 Task: nan
Action: Mouse moved to (432, 89)
Screenshot: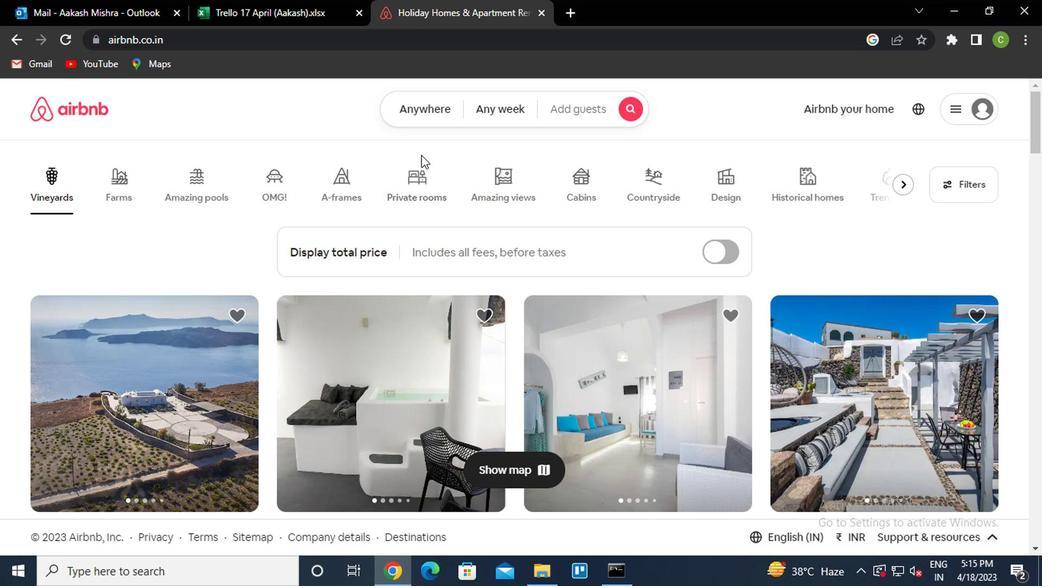 
Action: Mouse pressed left at (432, 89)
Screenshot: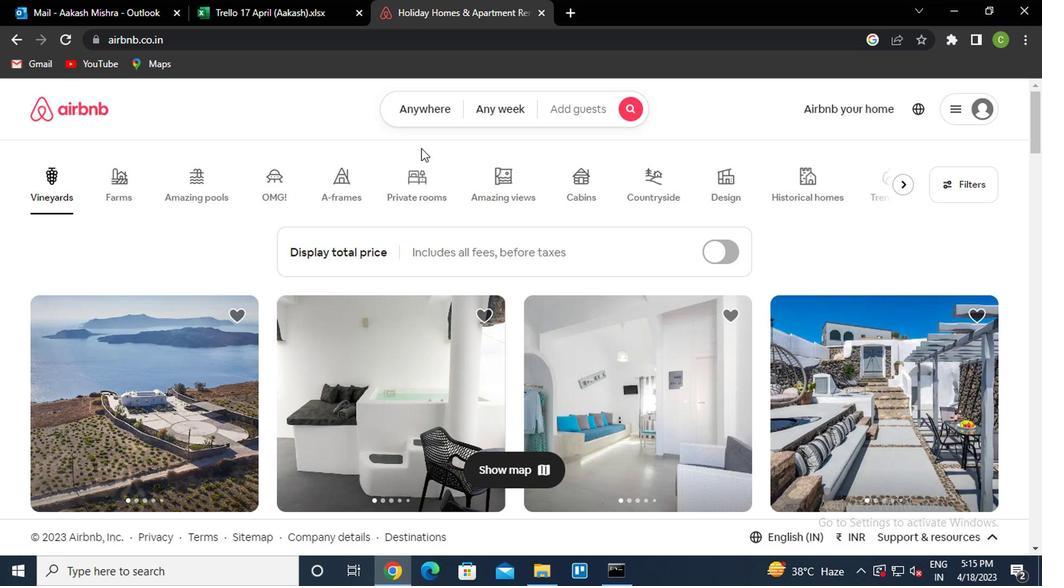 
Action: Mouse moved to (285, 171)
Screenshot: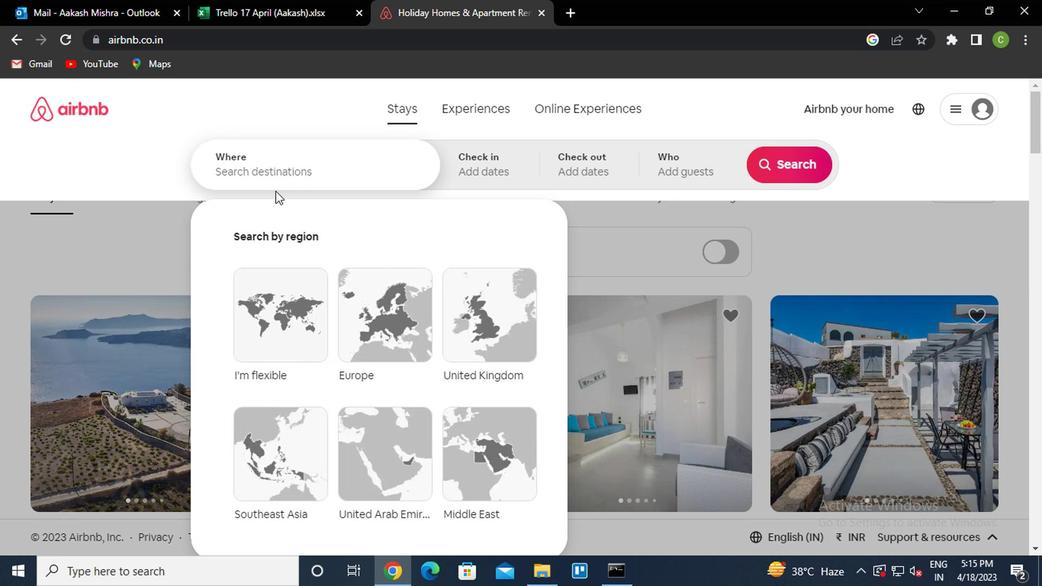 
Action: Mouse pressed left at (285, 171)
Screenshot: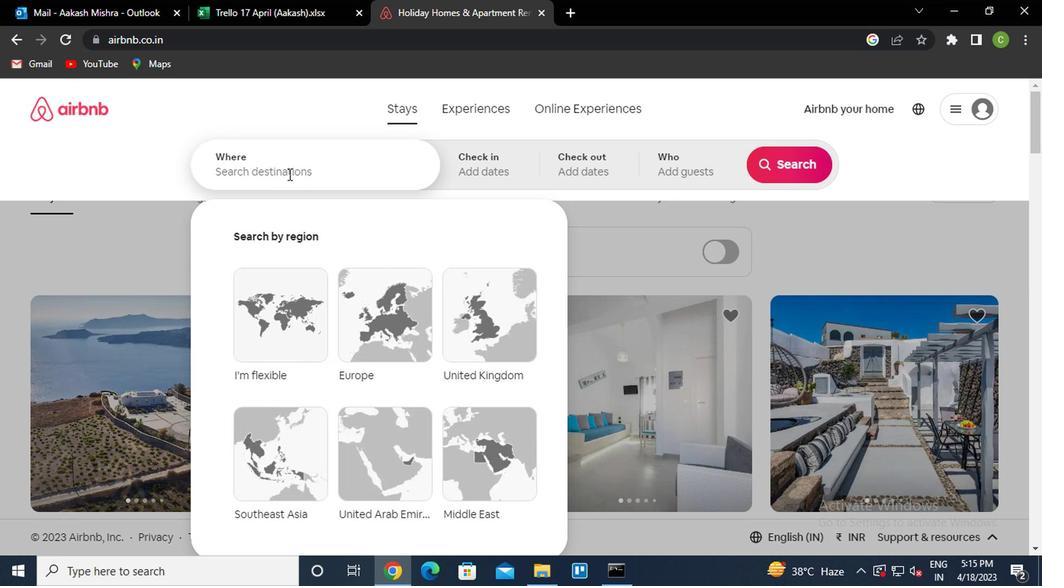 
Action: Key pressed <Key.caps_lock><Key.caps_lock>a<Key.caps_lock>raripina<Key.space>brazil<Key.down><Key.enter>
Screenshot: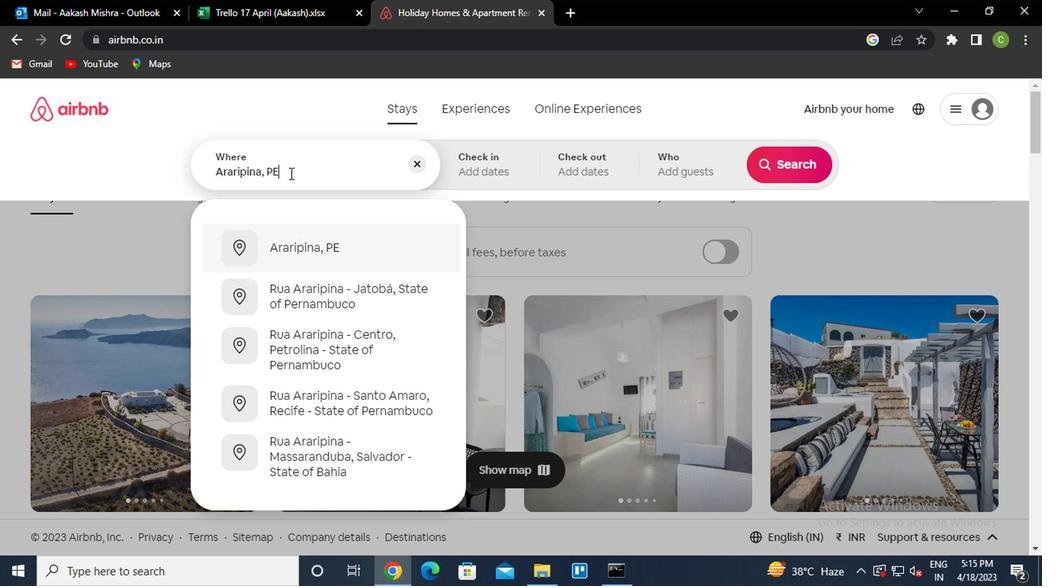 
Action: Mouse moved to (775, 294)
Screenshot: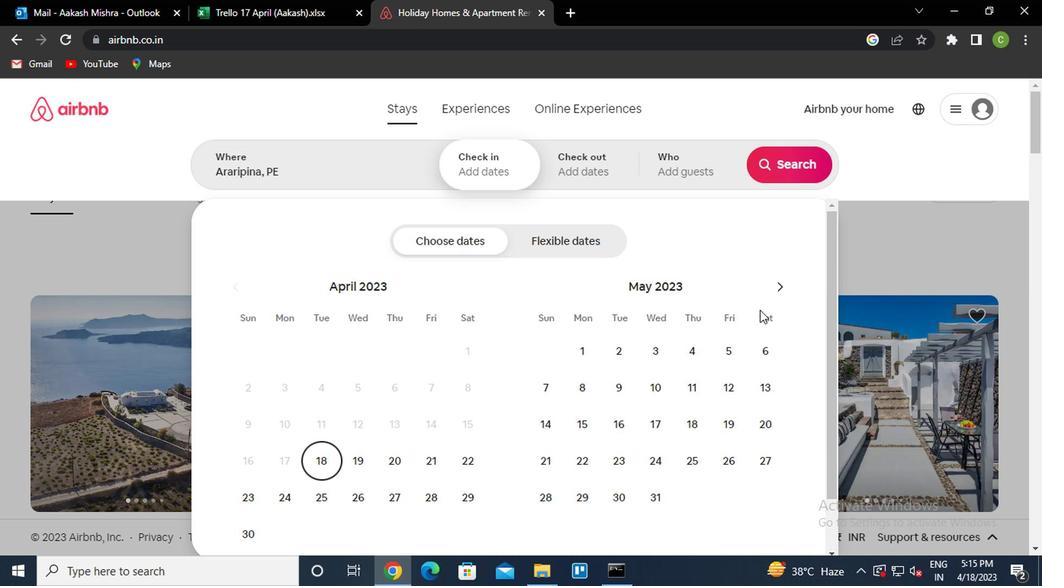 
Action: Mouse pressed left at (775, 294)
Screenshot: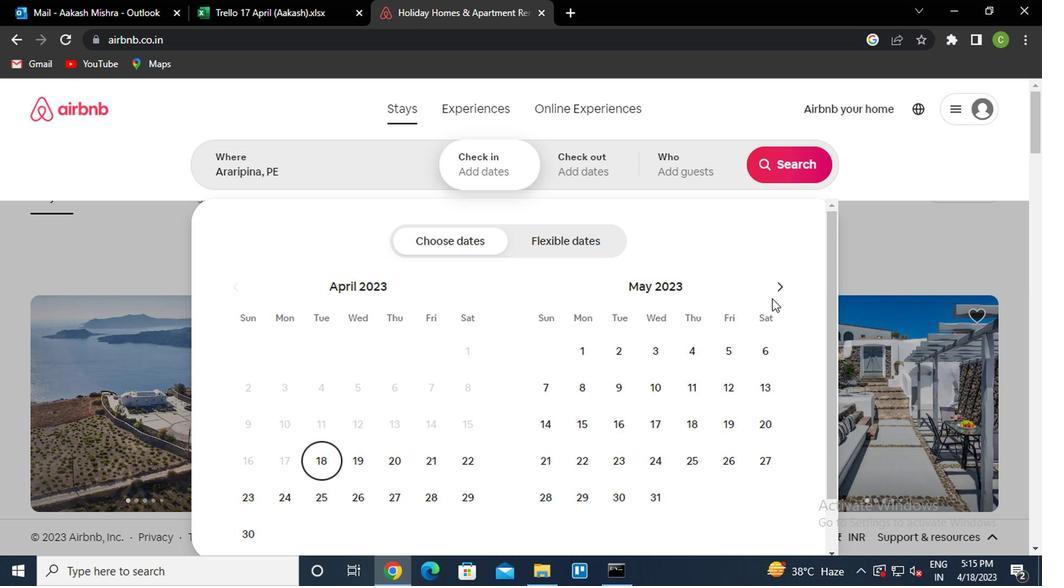
Action: Mouse pressed left at (775, 294)
Screenshot: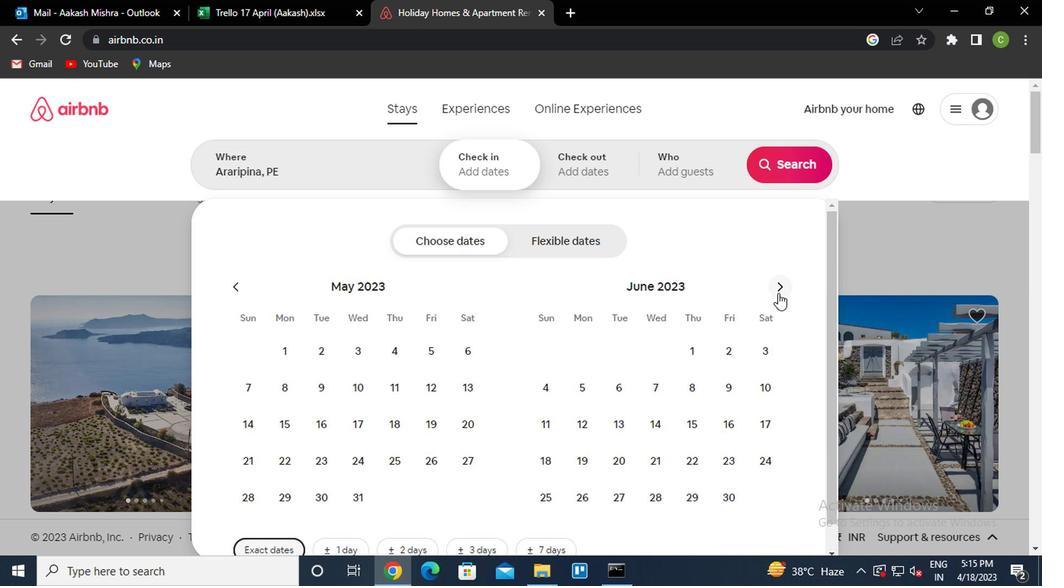 
Action: Mouse moved to (759, 354)
Screenshot: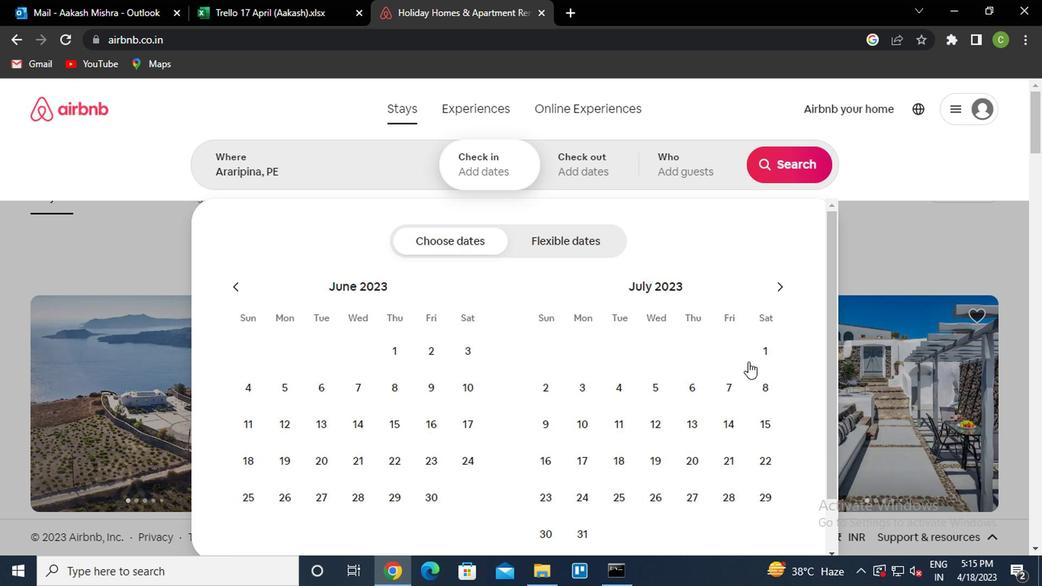 
Action: Mouse pressed left at (759, 354)
Screenshot: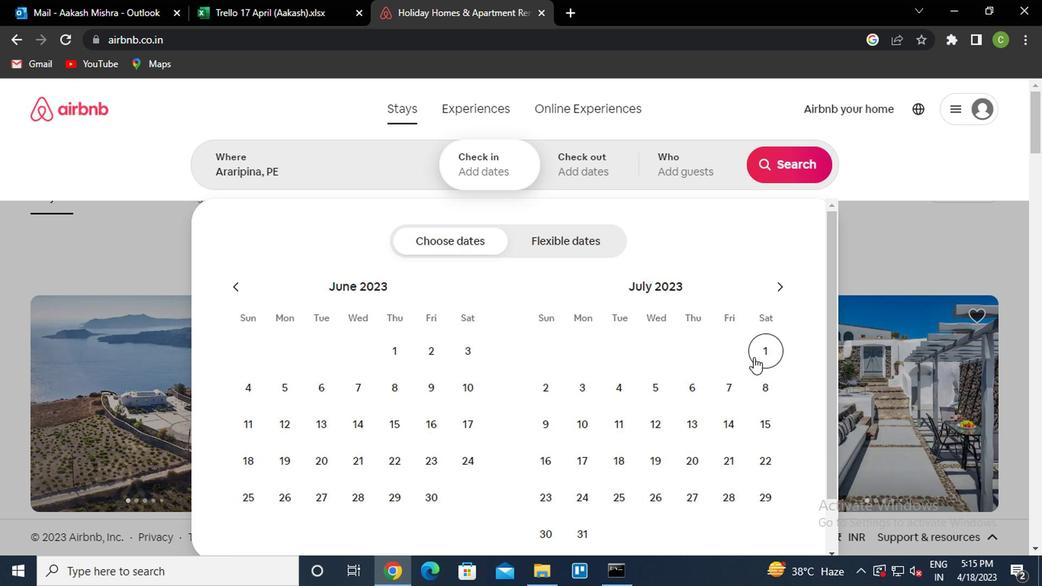 
Action: Mouse moved to (541, 437)
Screenshot: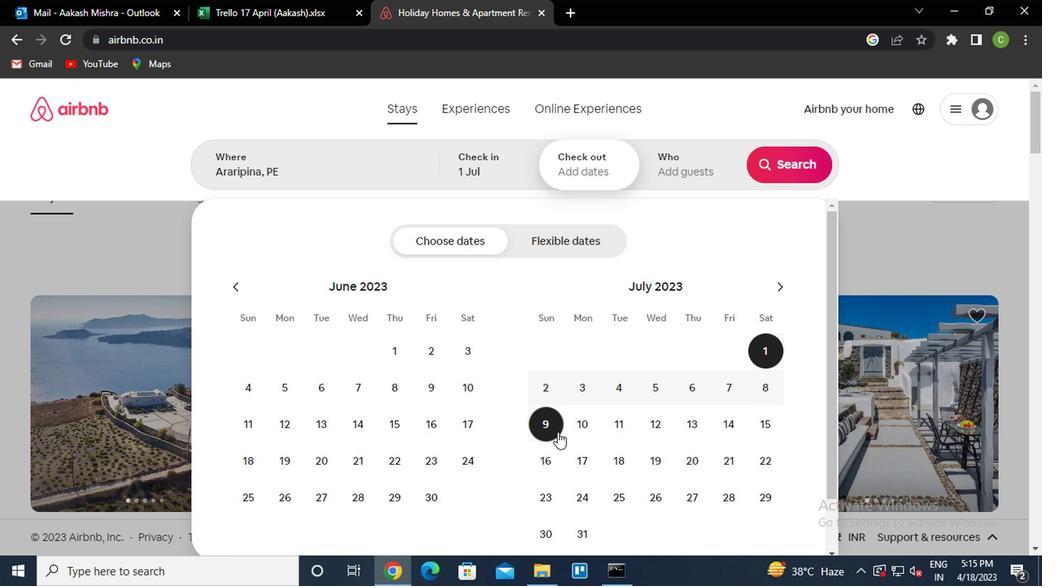 
Action: Mouse pressed left at (541, 437)
Screenshot: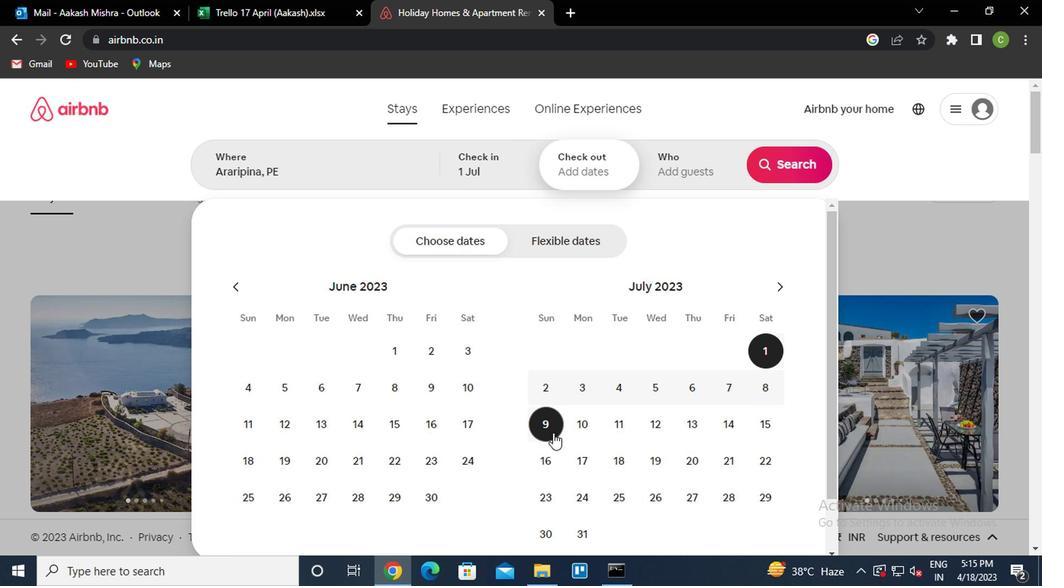 
Action: Mouse moved to (691, 173)
Screenshot: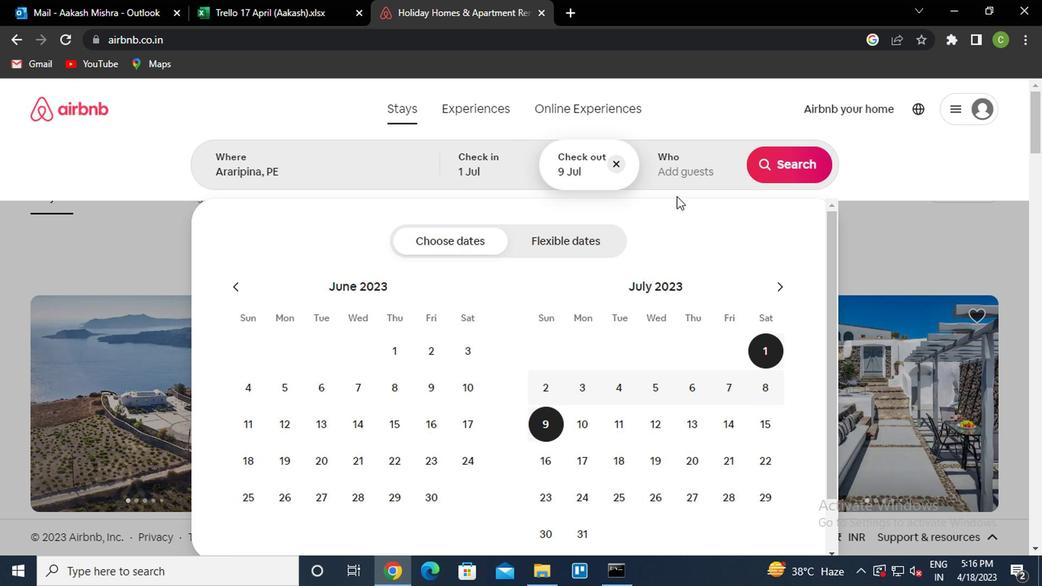 
Action: Mouse pressed left at (691, 173)
Screenshot: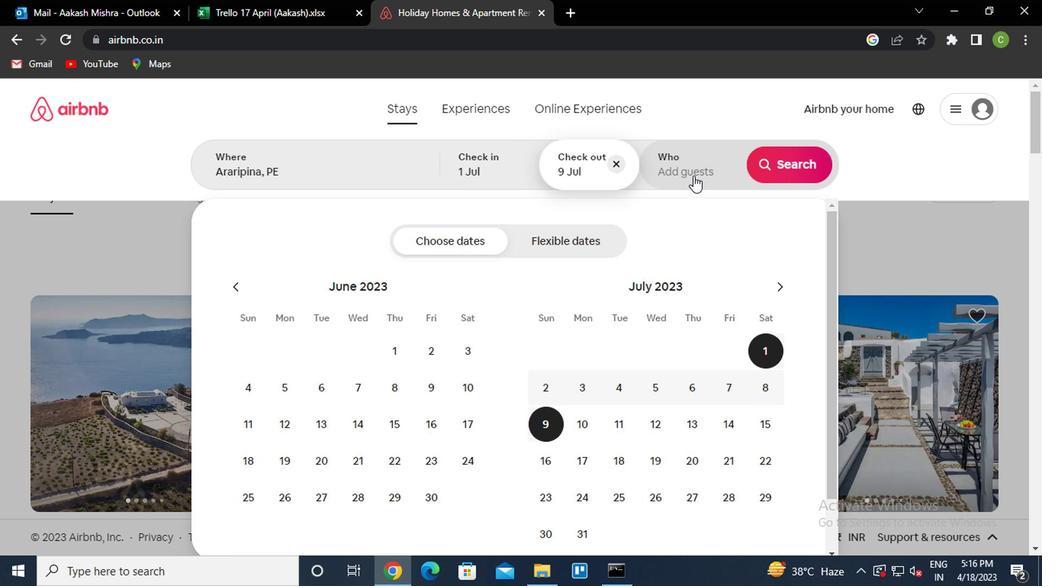 
Action: Mouse moved to (790, 247)
Screenshot: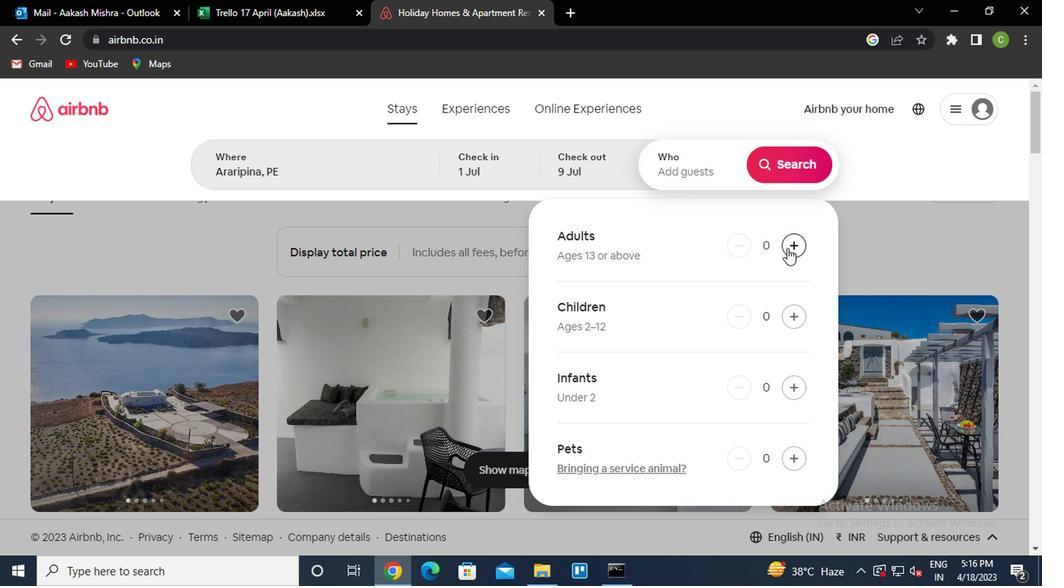 
Action: Mouse pressed left at (790, 247)
Screenshot: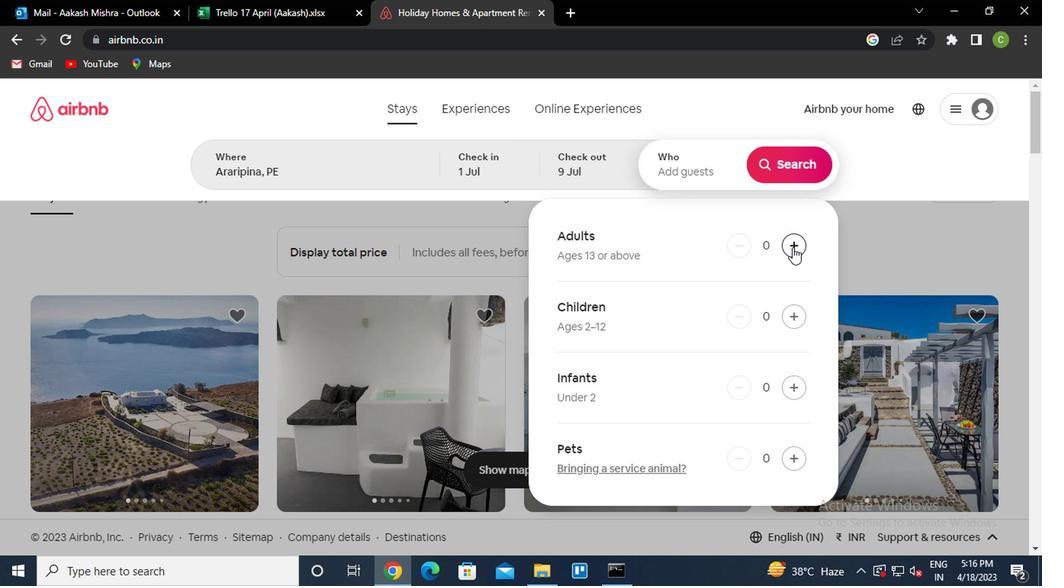 
Action: Mouse pressed left at (790, 247)
Screenshot: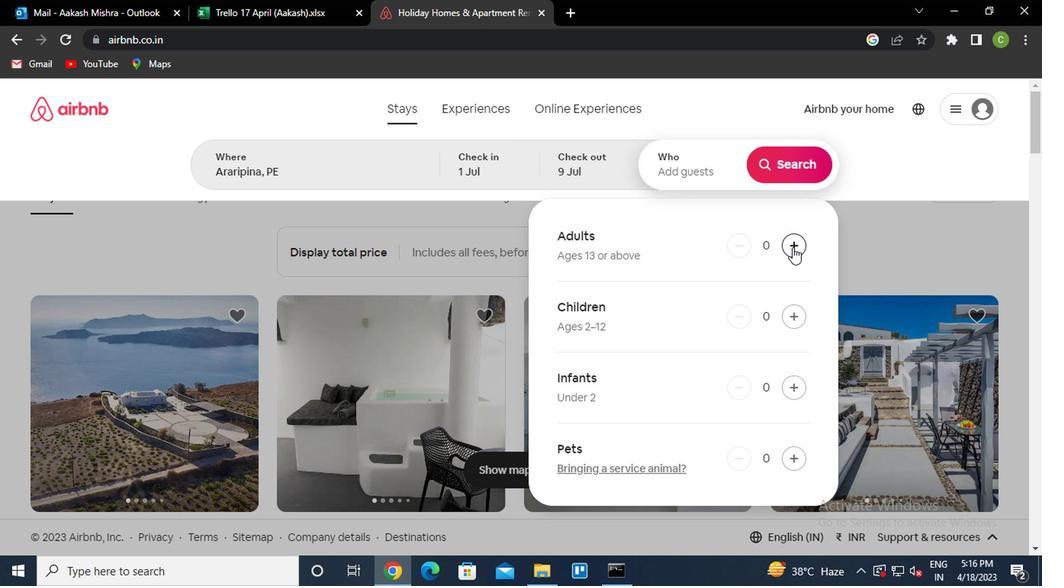 
Action: Mouse moved to (970, 275)
Screenshot: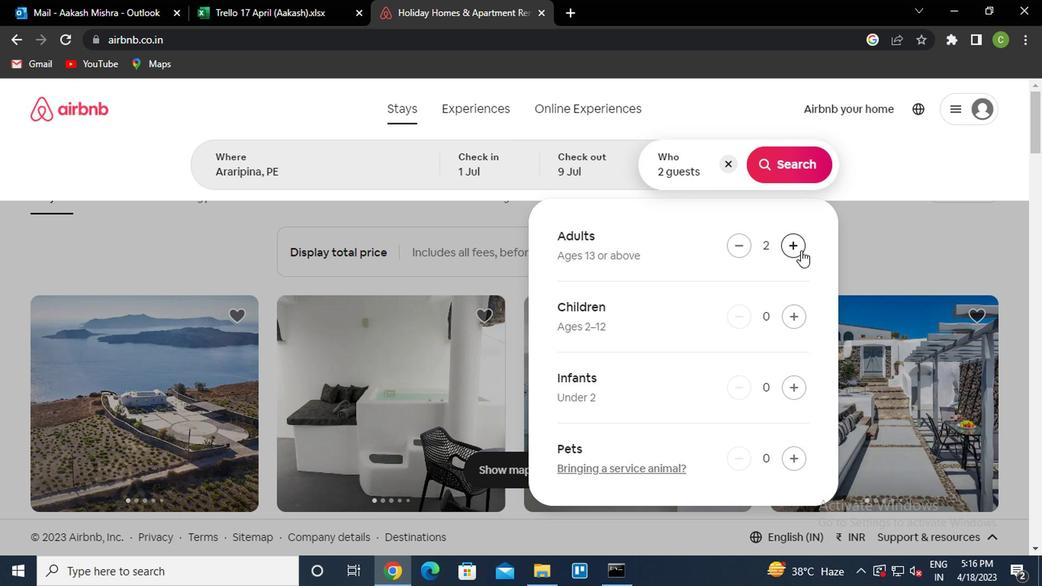 
Action: Mouse pressed left at (970, 275)
Screenshot: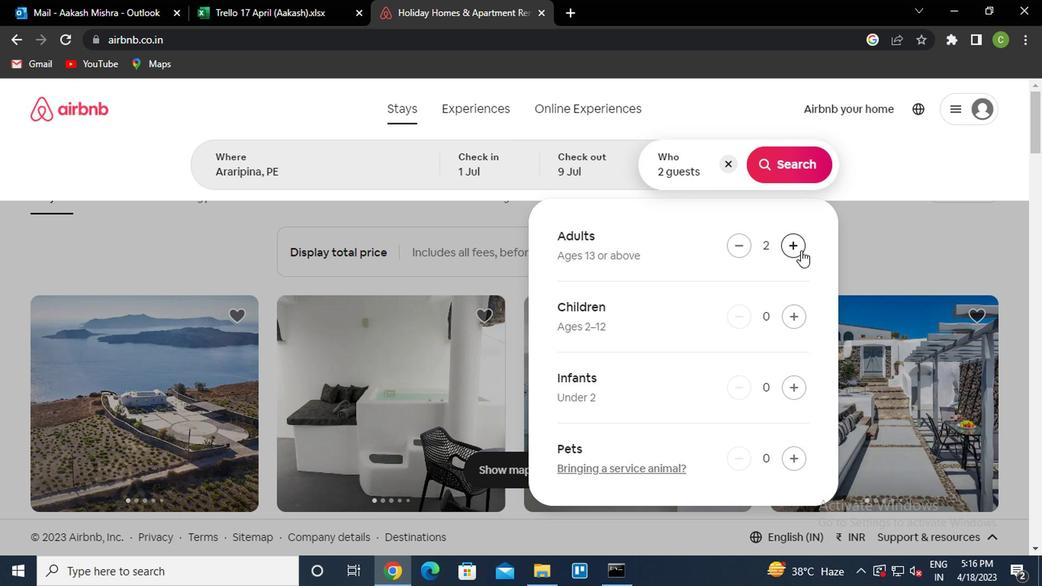 
Action: Mouse moved to (965, 196)
Screenshot: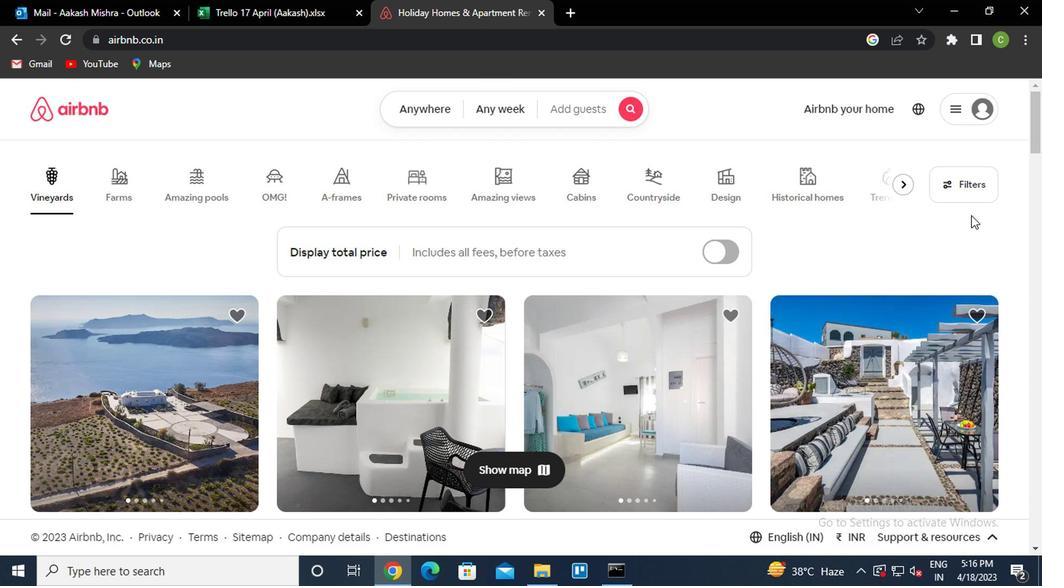 
Action: Mouse pressed left at (965, 196)
Screenshot: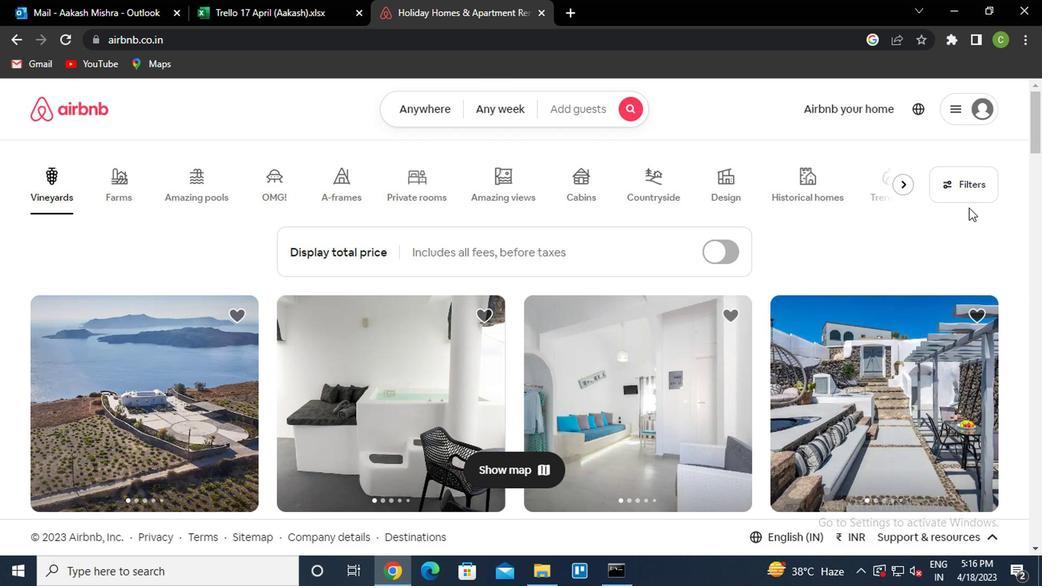 
Action: Mouse moved to (337, 355)
Screenshot: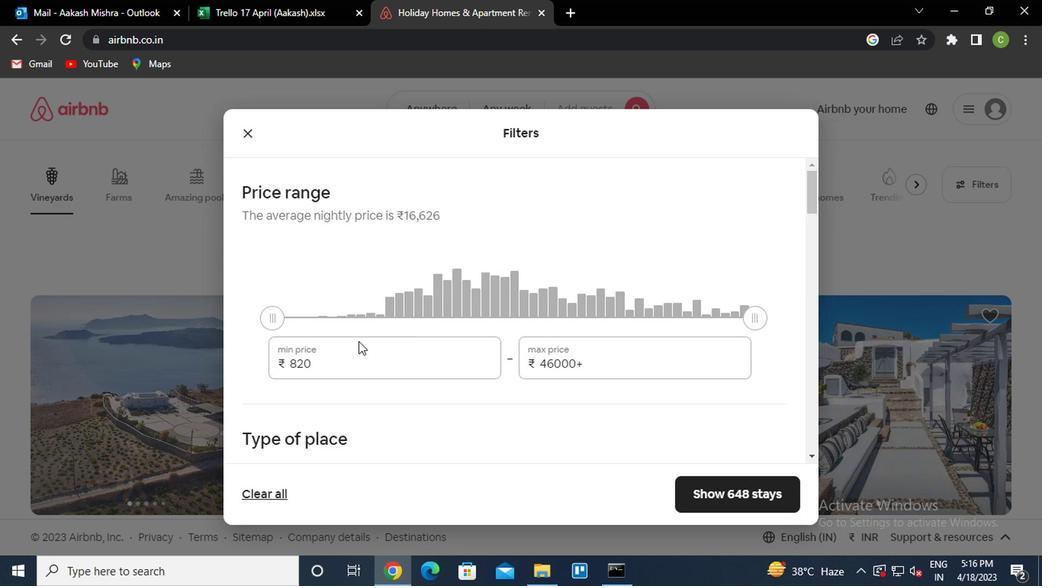 
Action: Mouse pressed left at (337, 355)
Screenshot: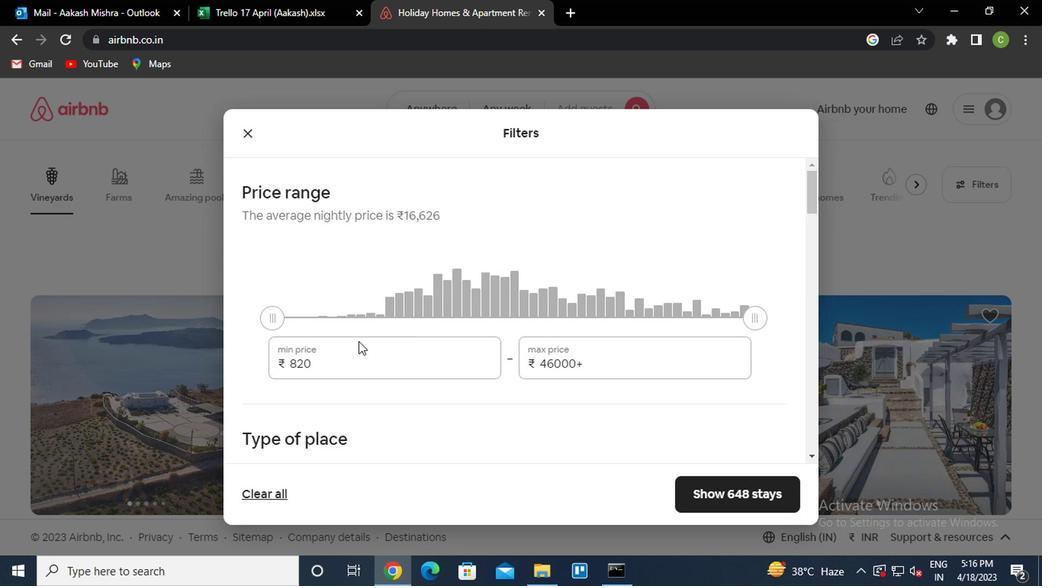 
Action: Mouse moved to (330, 362)
Screenshot: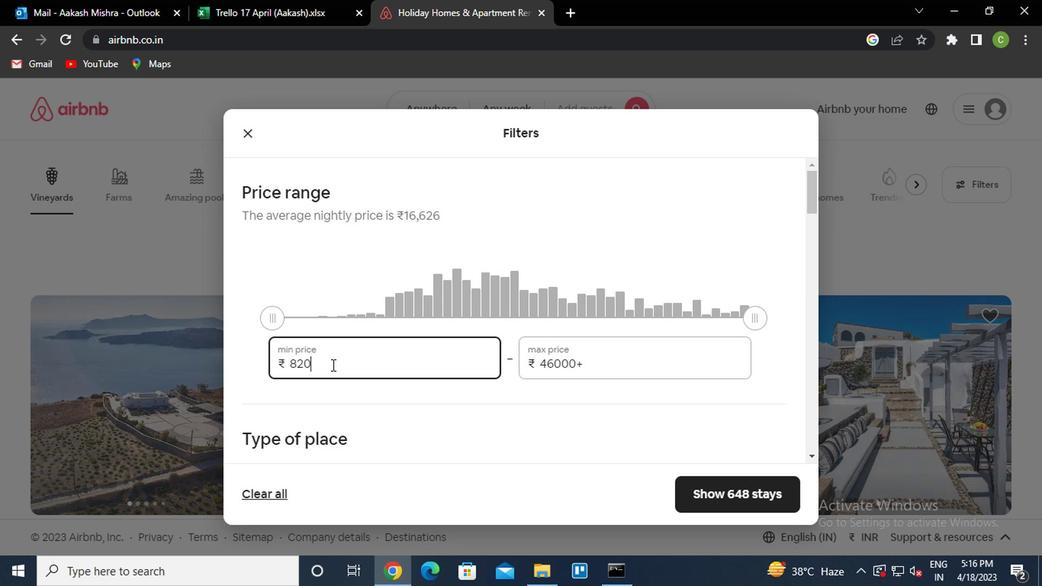 
Action: Key pressed <Key.backspace><Key.backspace>000<Key.tab>15<Key.backspace><Key.backspace><Key.backspace><Key.backspace><Key.backspace><Key.backspace><Key.backspace><Key.backspace><Key.backspace><Key.backspace><Key.backspace><Key.backspace><Key.backspace><Key.backspace><Key.backspace><Key.backspace><Key.backspace>15000
Screenshot: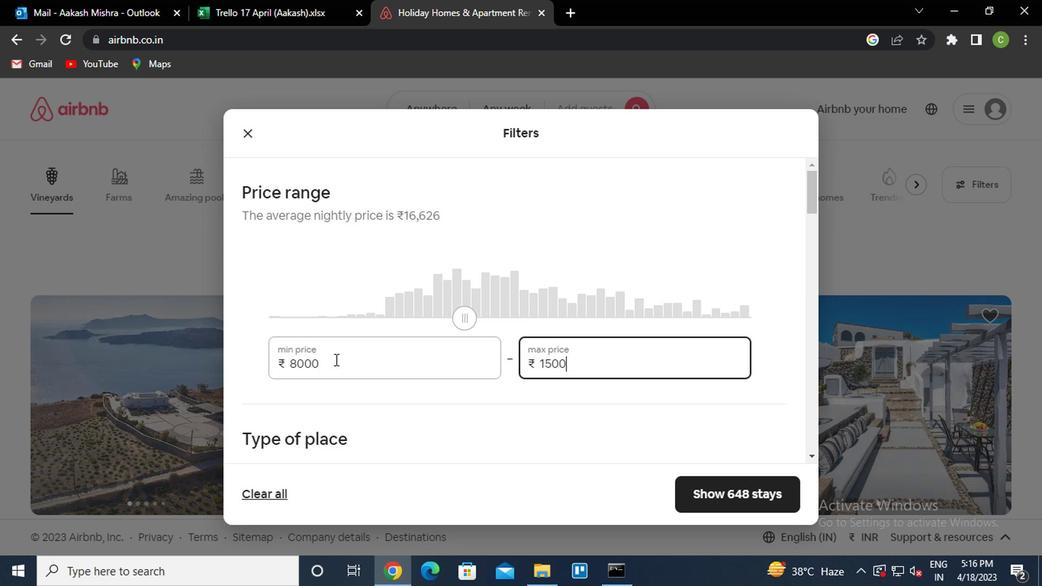 
Action: Mouse moved to (399, 414)
Screenshot: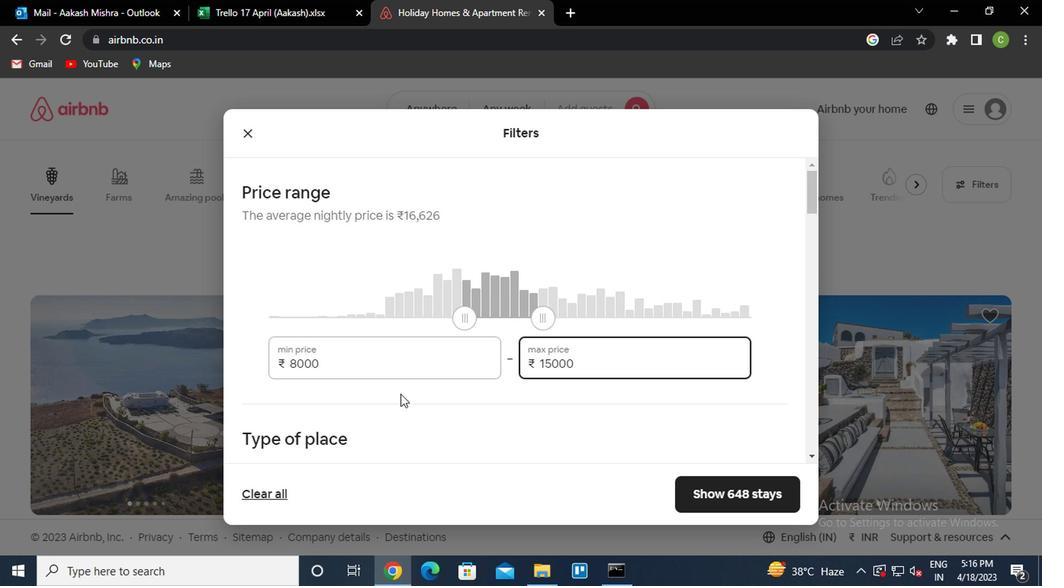 
Action: Mouse scrolled (399, 413) with delta (0, -1)
Screenshot: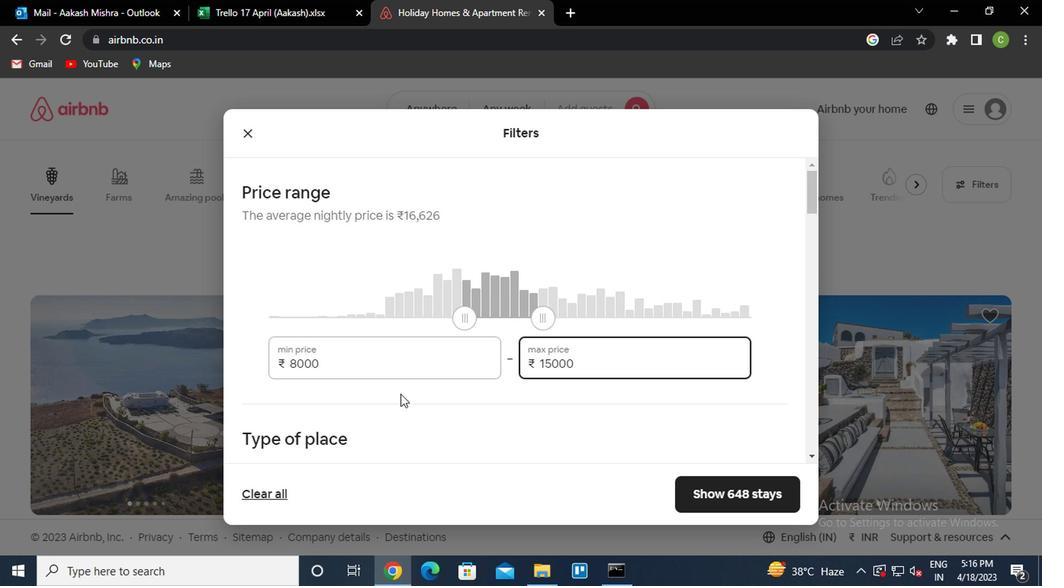 
Action: Mouse moved to (400, 414)
Screenshot: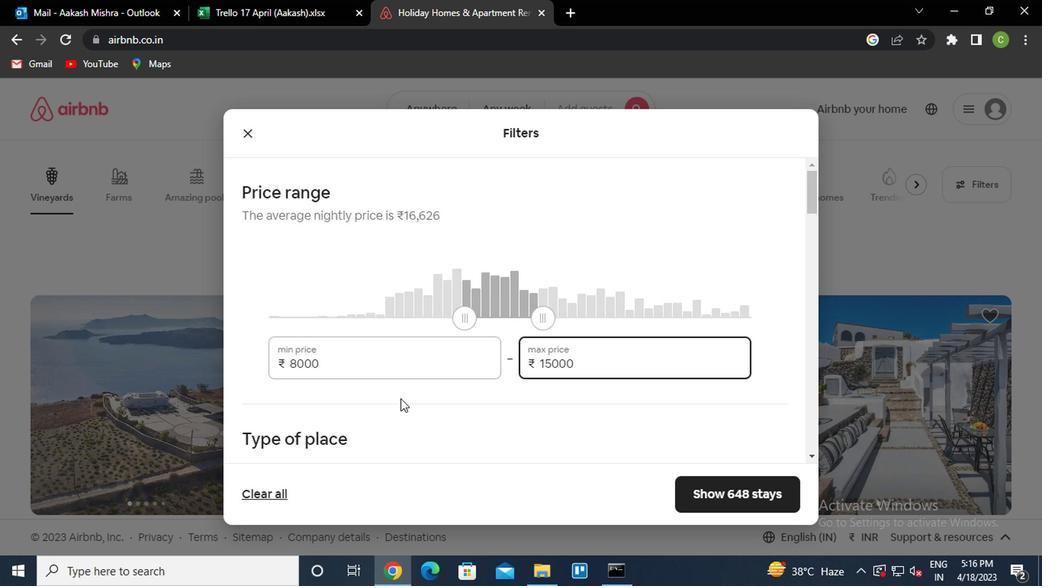 
Action: Mouse scrolled (400, 414) with delta (0, 0)
Screenshot: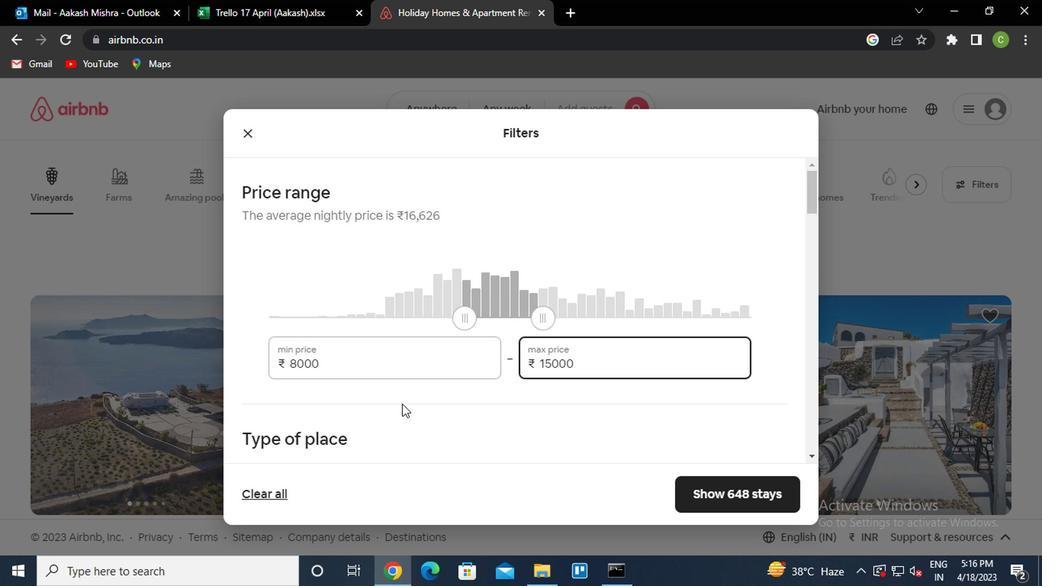 
Action: Mouse scrolled (400, 414) with delta (0, 0)
Screenshot: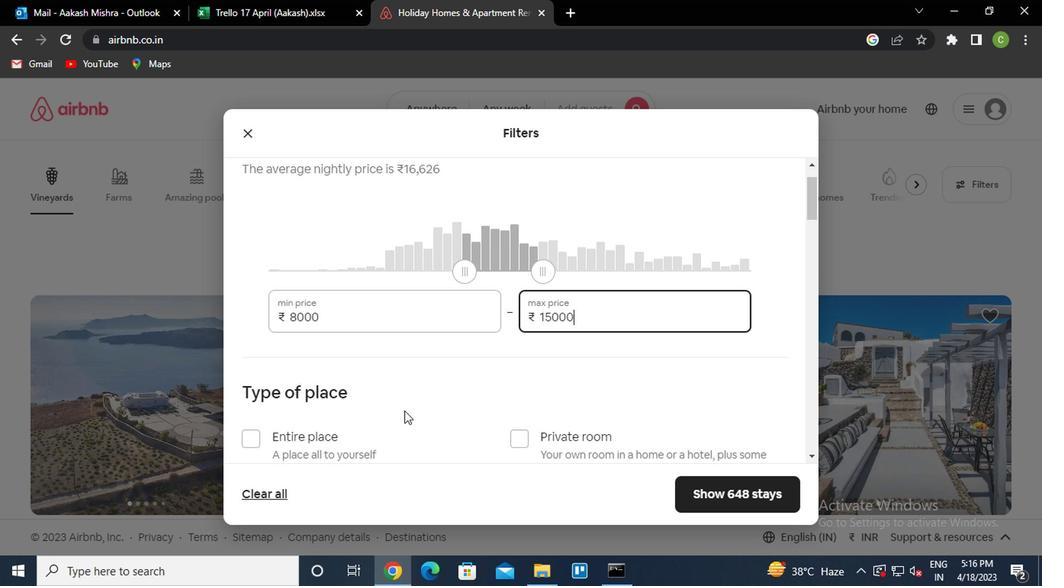 
Action: Mouse moved to (274, 264)
Screenshot: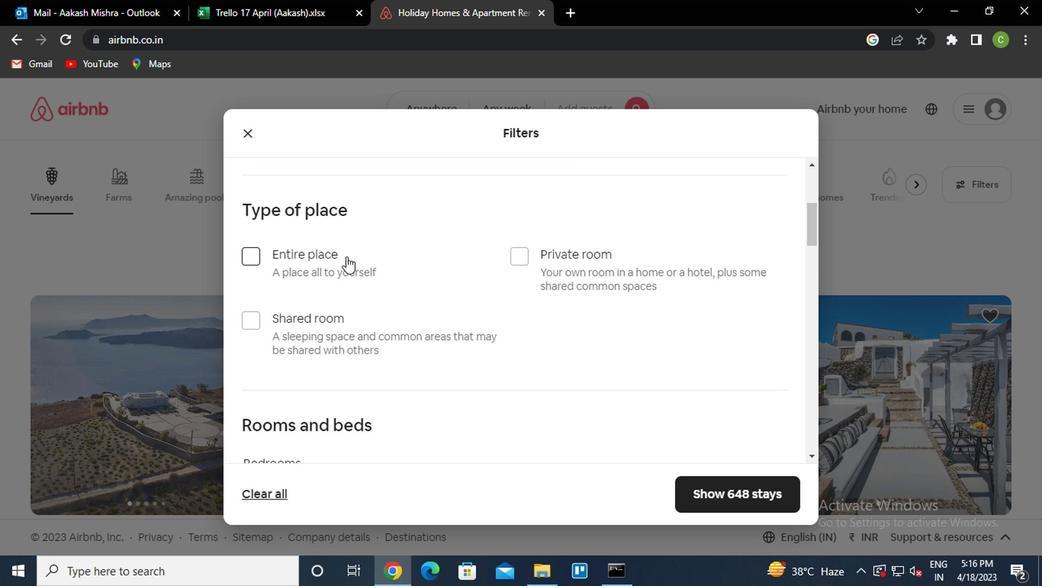 
Action: Mouse pressed left at (274, 264)
Screenshot: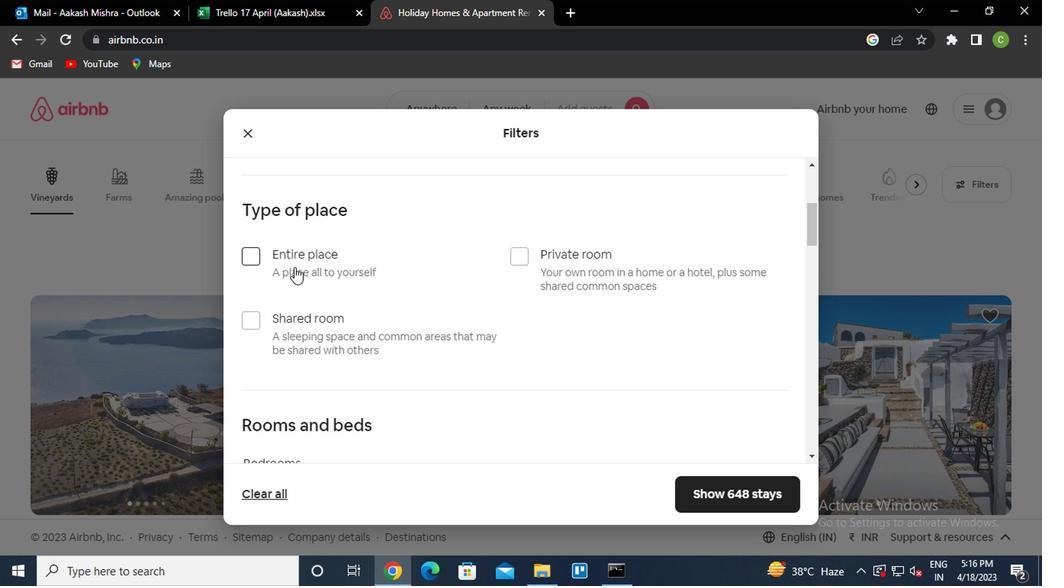 
Action: Mouse moved to (496, 352)
Screenshot: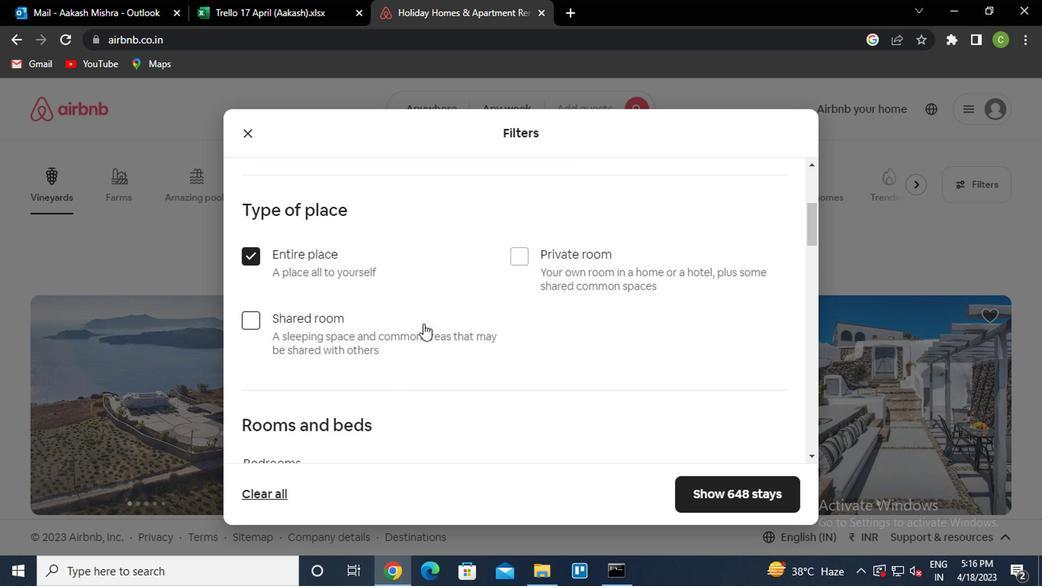 
Action: Mouse scrolled (496, 351) with delta (0, -1)
Screenshot: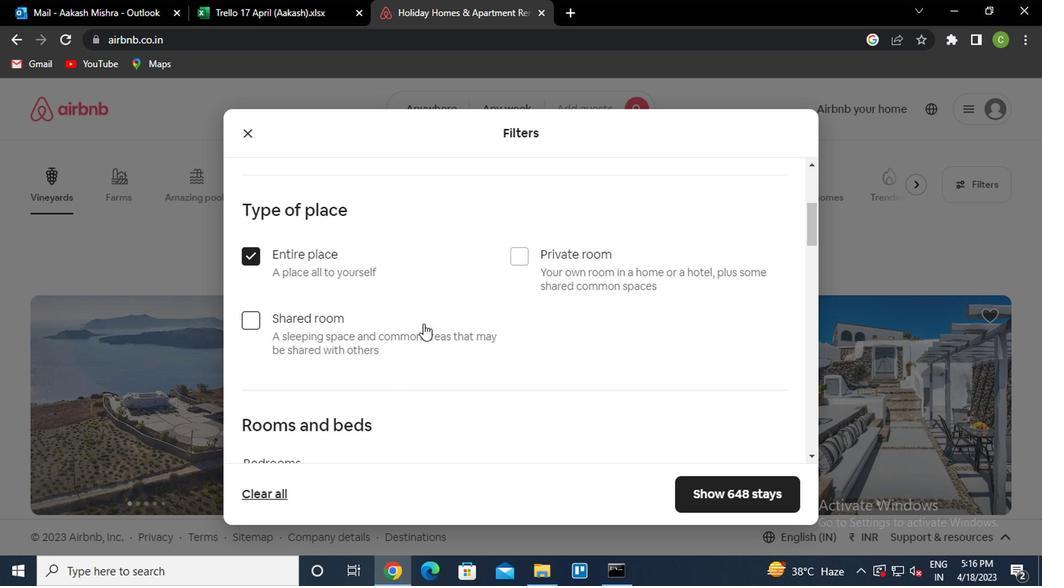 
Action: Mouse moved to (496, 352)
Screenshot: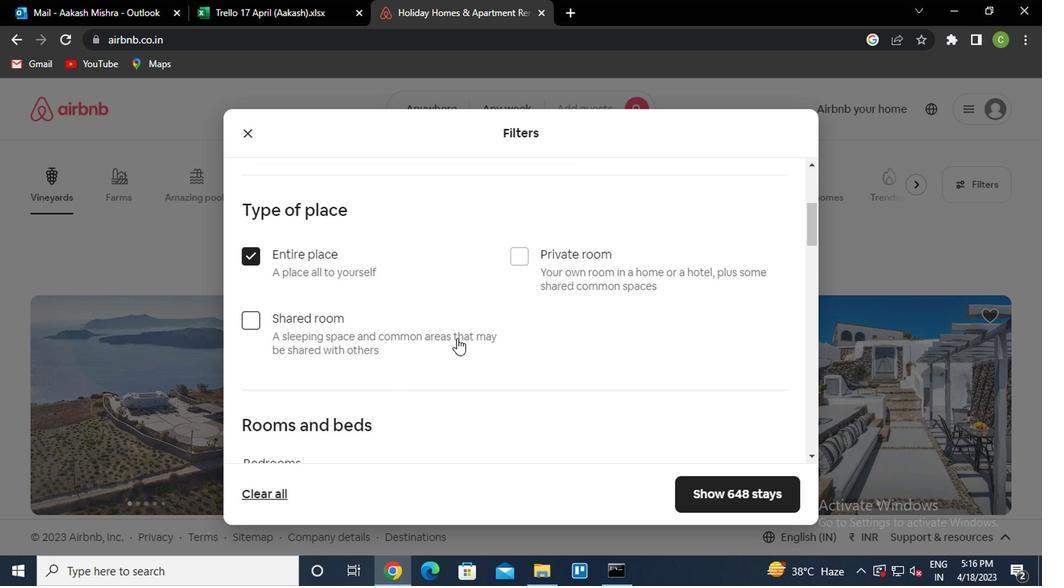 
Action: Mouse scrolled (496, 352) with delta (0, 0)
Screenshot: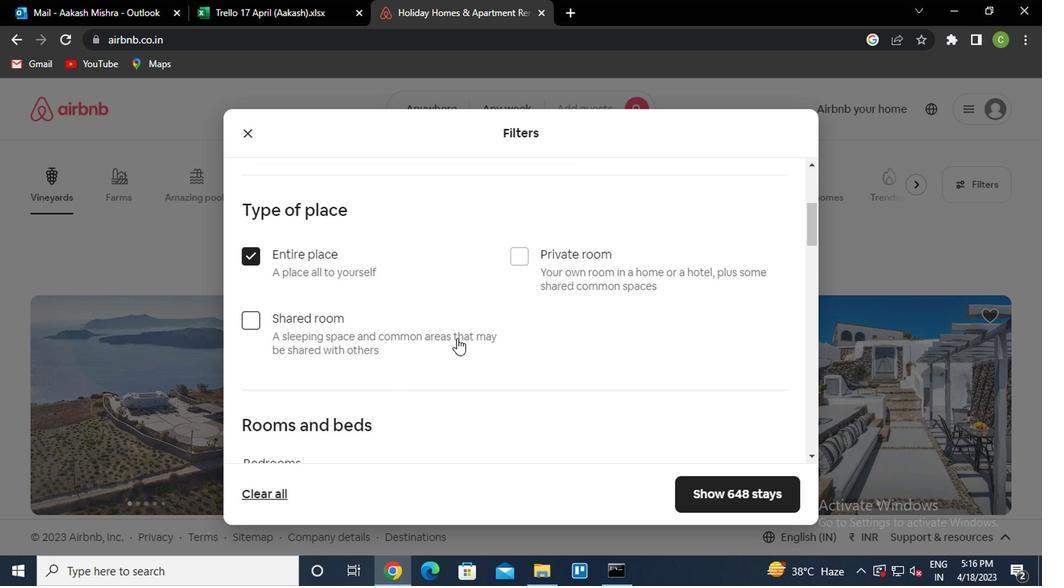 
Action: Mouse moved to (496, 352)
Screenshot: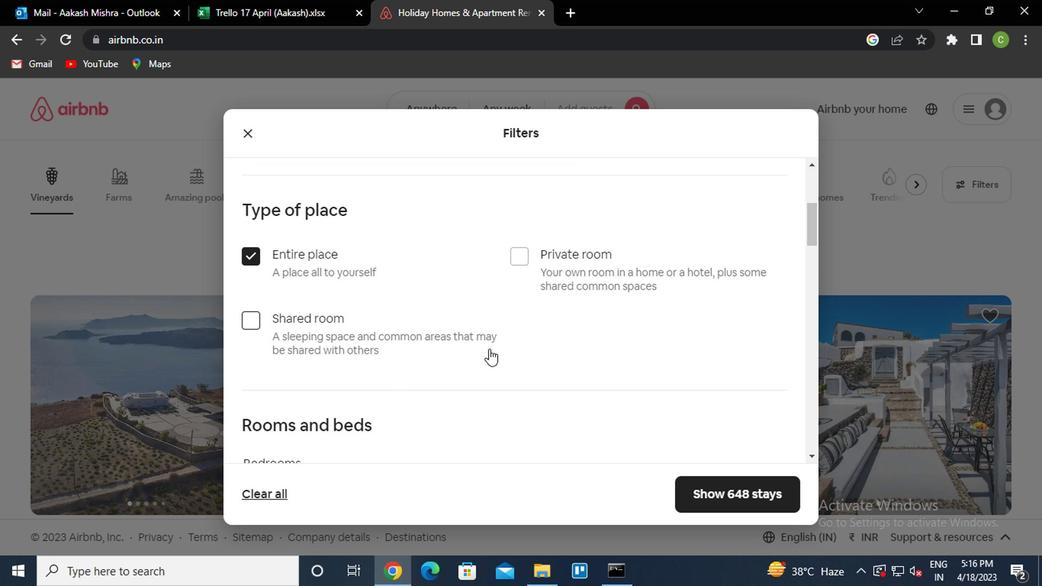 
Action: Mouse scrolled (496, 352) with delta (0, 0)
Screenshot: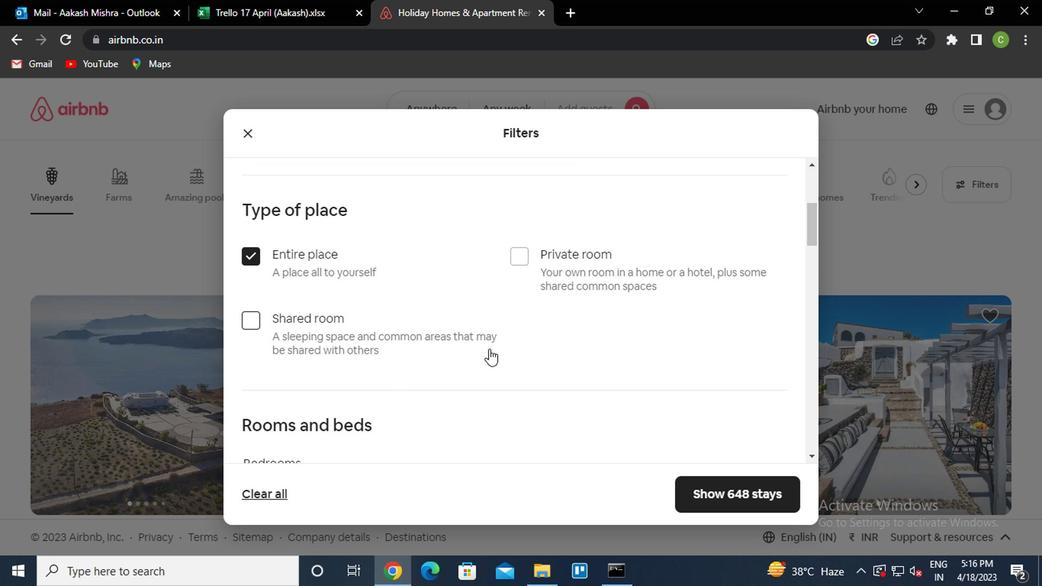 
Action: Mouse moved to (338, 278)
Screenshot: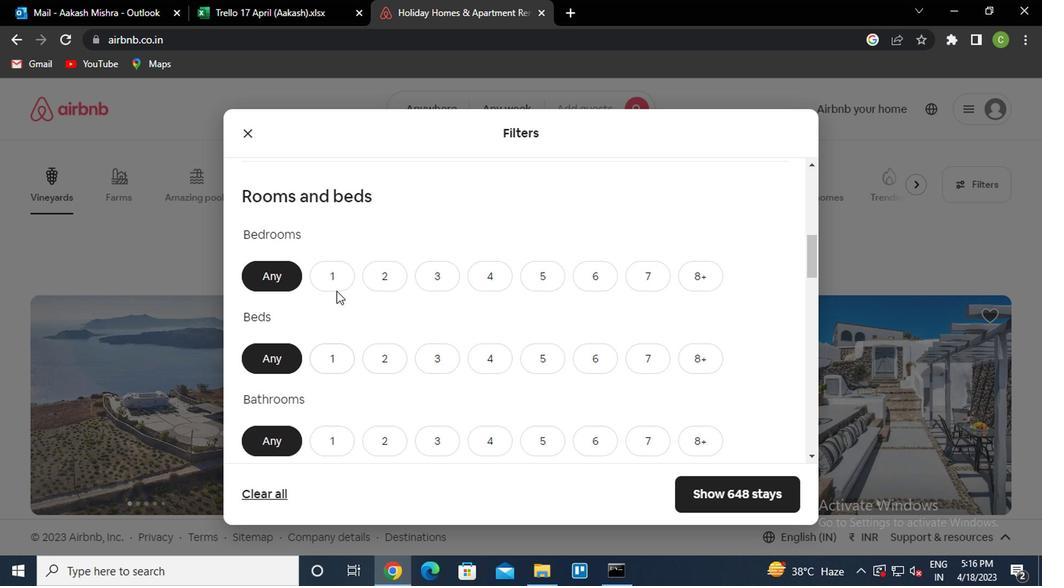 
Action: Mouse pressed left at (338, 278)
Screenshot: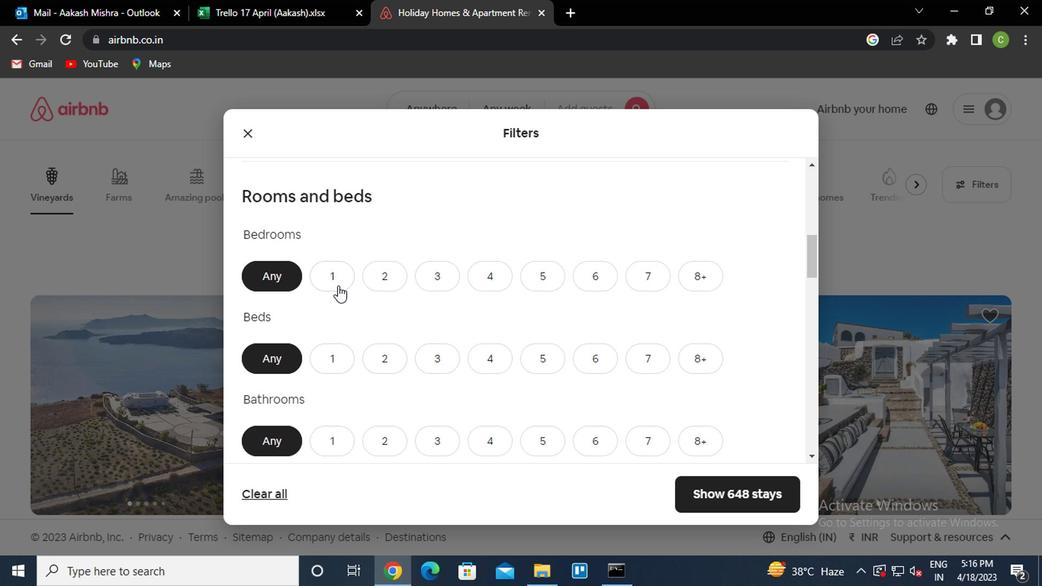 
Action: Mouse moved to (327, 370)
Screenshot: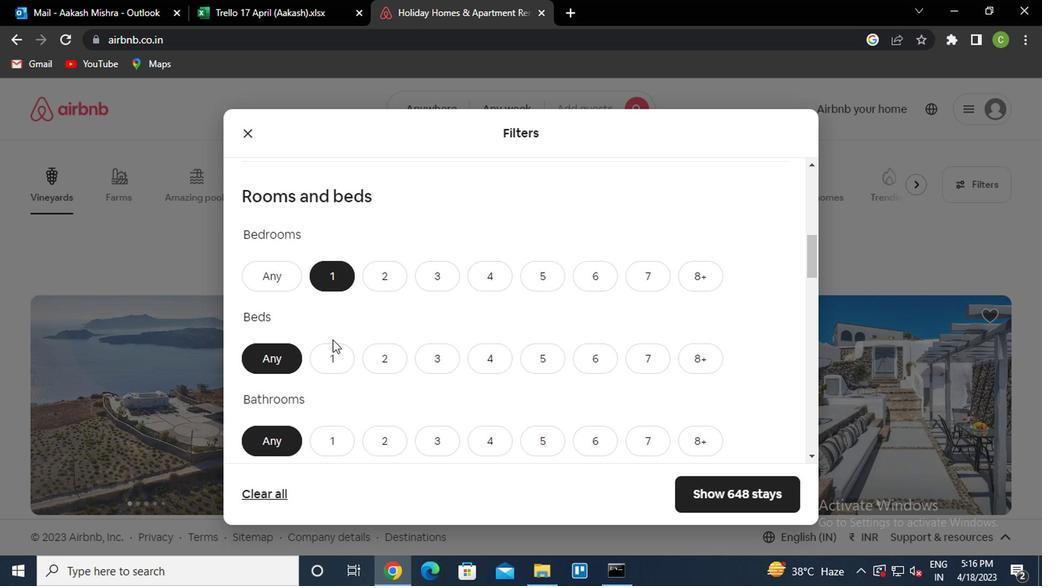 
Action: Mouse pressed left at (327, 370)
Screenshot: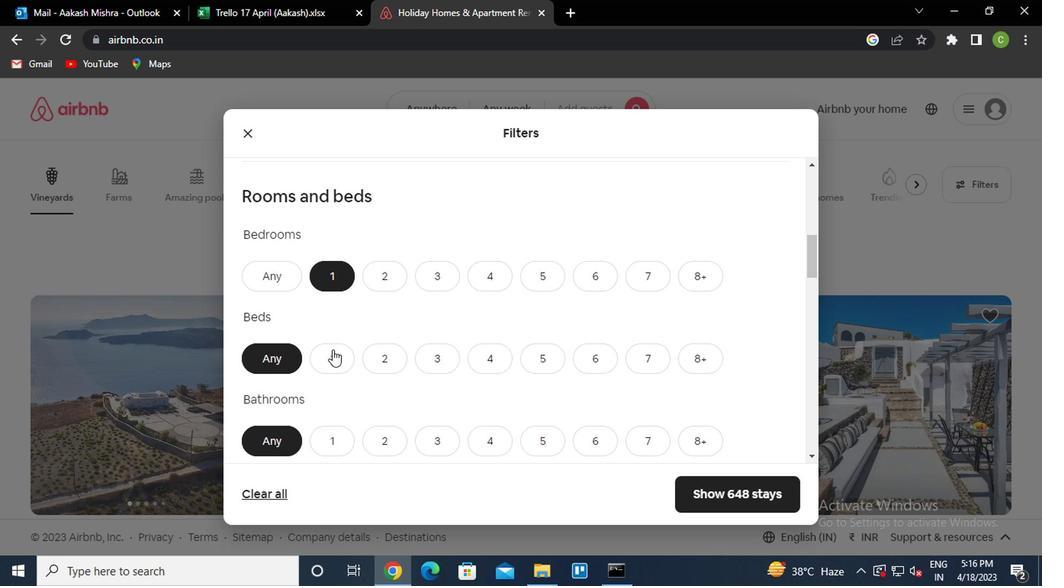 
Action: Mouse moved to (334, 443)
Screenshot: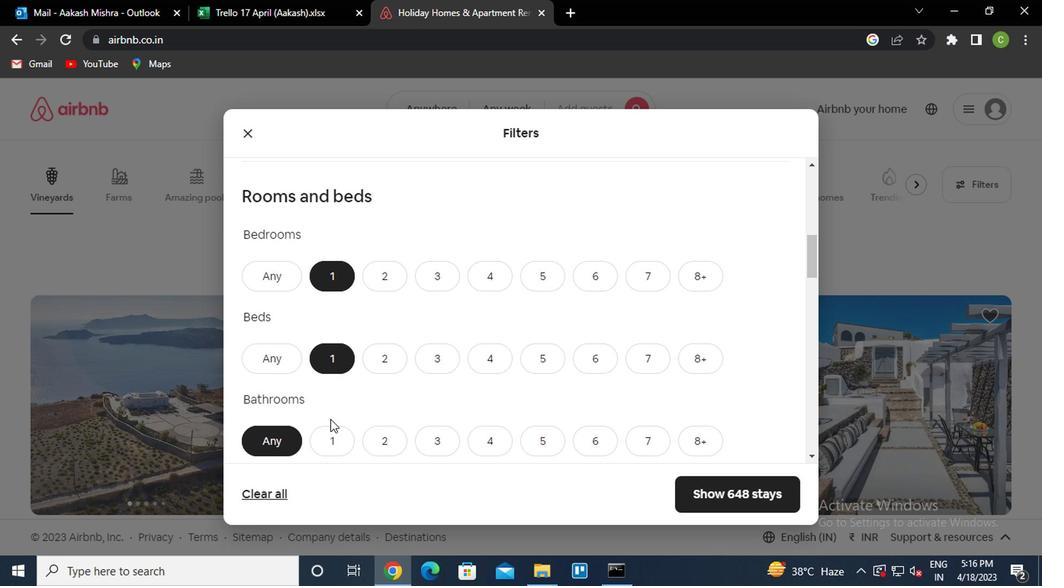 
Action: Mouse pressed left at (334, 443)
Screenshot: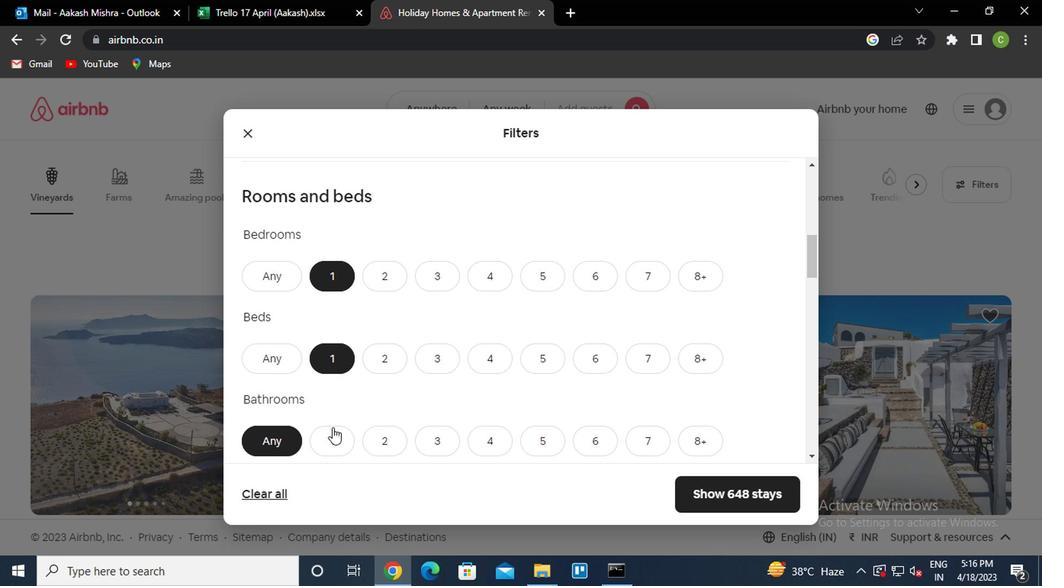 
Action: Mouse moved to (460, 400)
Screenshot: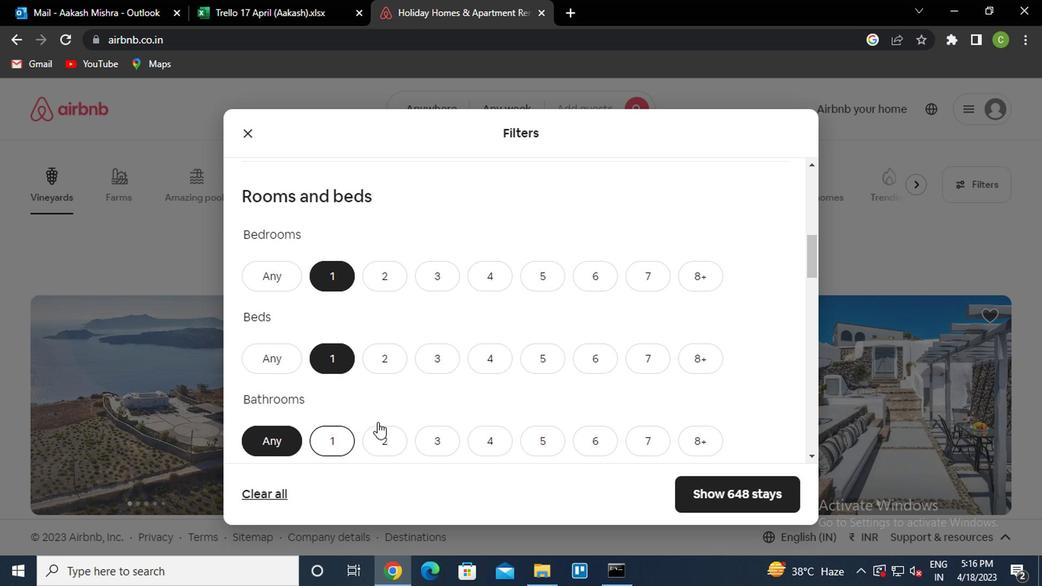 
Action: Mouse scrolled (460, 399) with delta (0, -1)
Screenshot: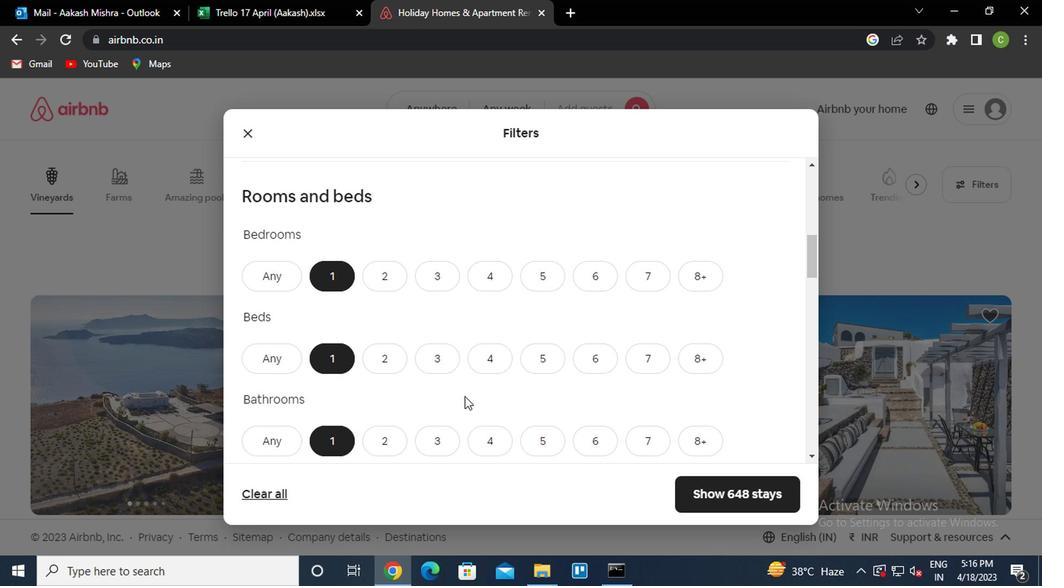 
Action: Mouse scrolled (460, 399) with delta (0, -1)
Screenshot: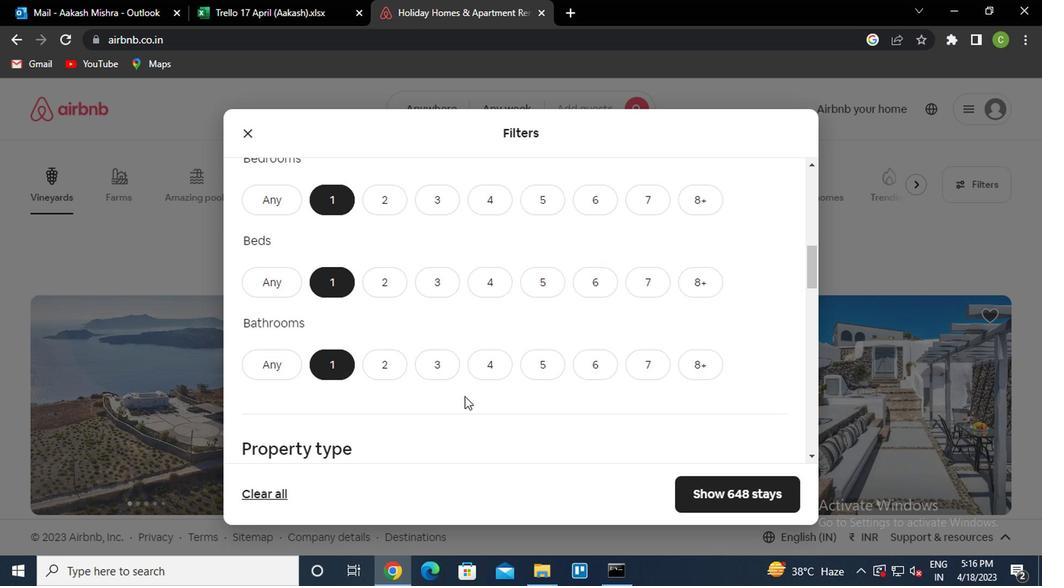
Action: Mouse scrolled (460, 399) with delta (0, -1)
Screenshot: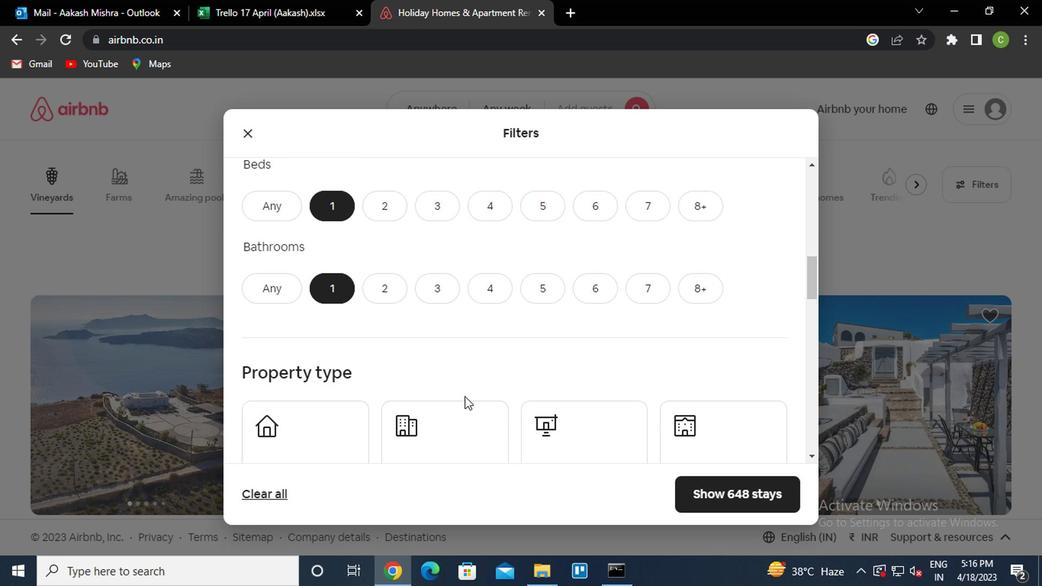
Action: Mouse moved to (253, 368)
Screenshot: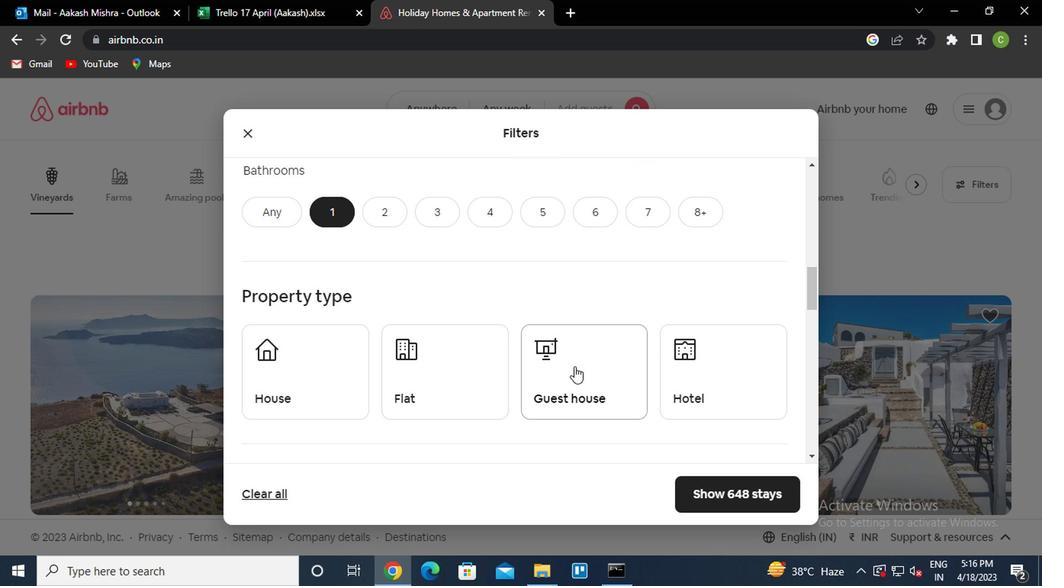 
Action: Mouse pressed left at (253, 368)
Screenshot: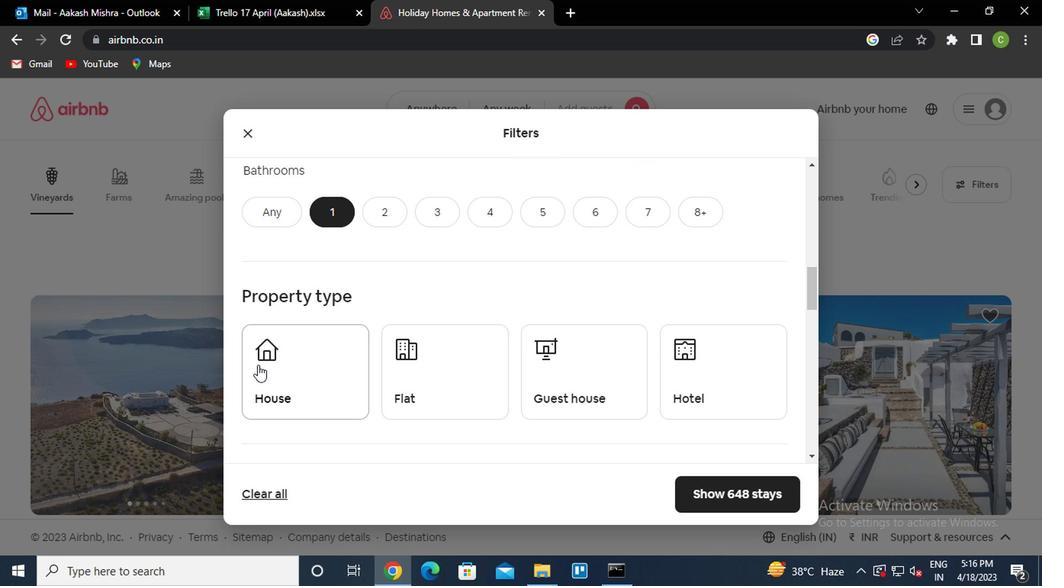 
Action: Mouse moved to (509, 377)
Screenshot: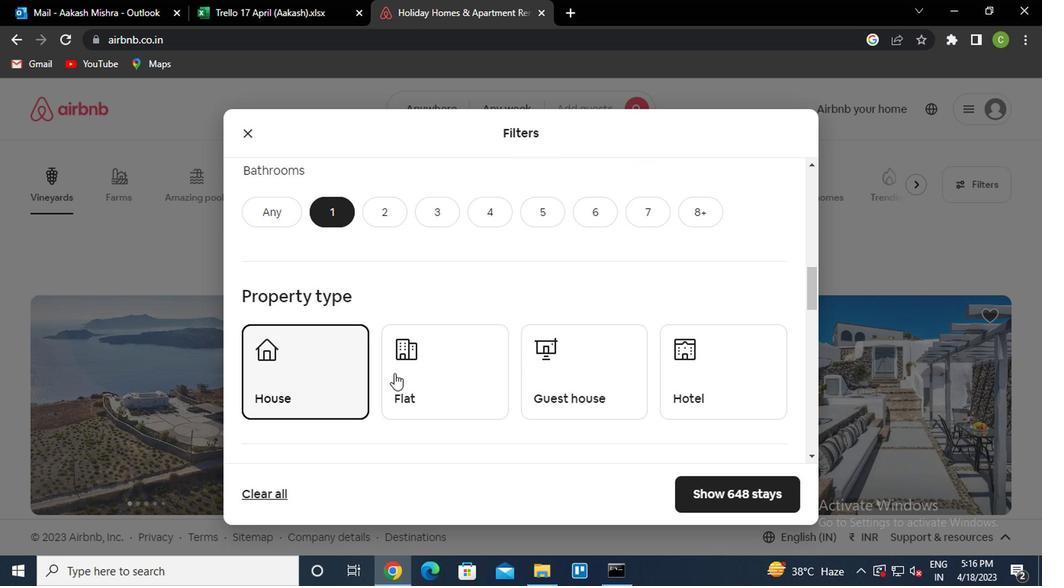 
Action: Mouse scrolled (509, 376) with delta (0, -1)
Screenshot: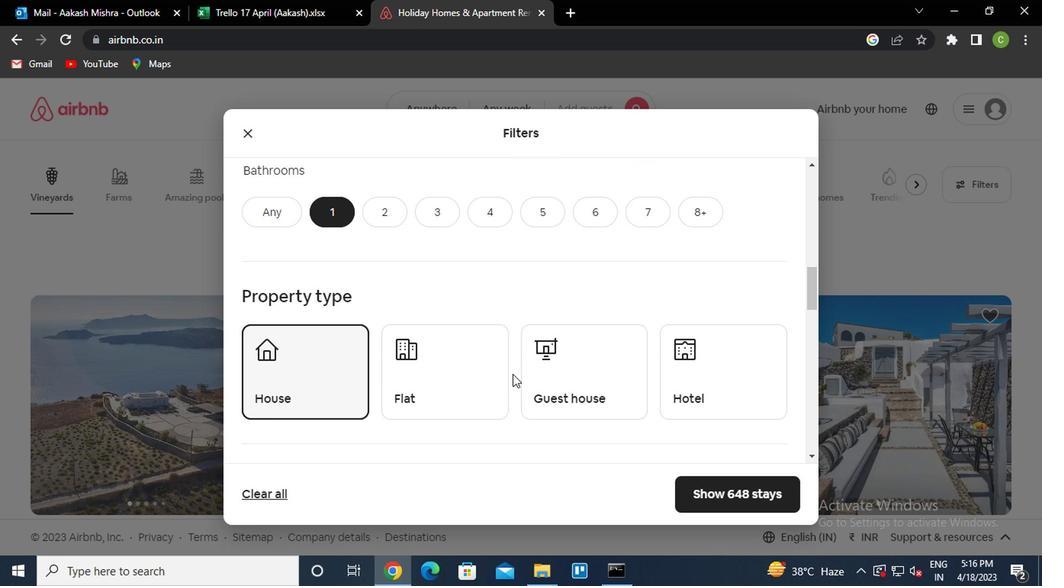 
Action: Mouse scrolled (509, 376) with delta (0, -1)
Screenshot: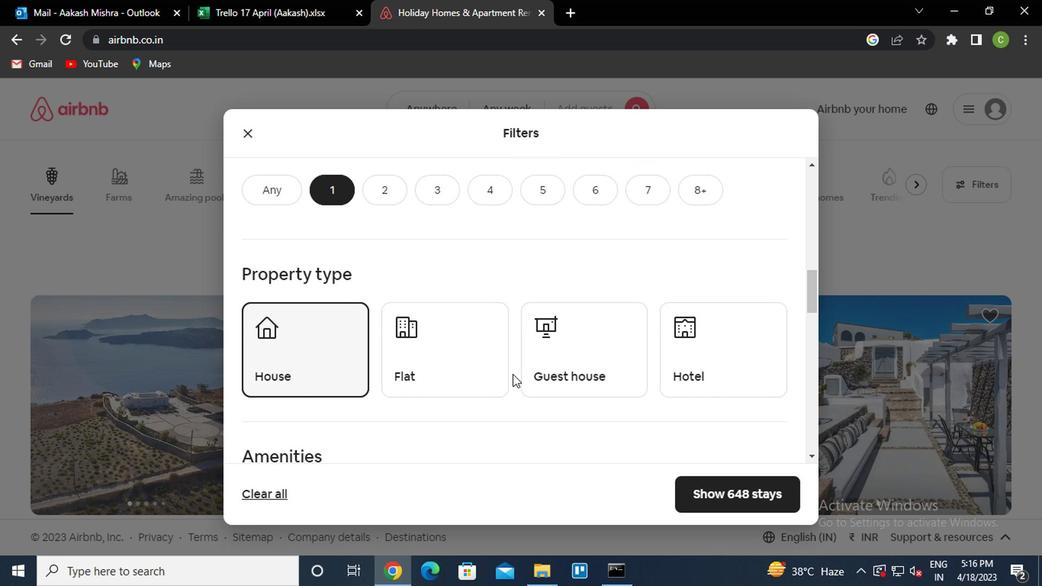 
Action: Mouse scrolled (509, 376) with delta (0, -1)
Screenshot: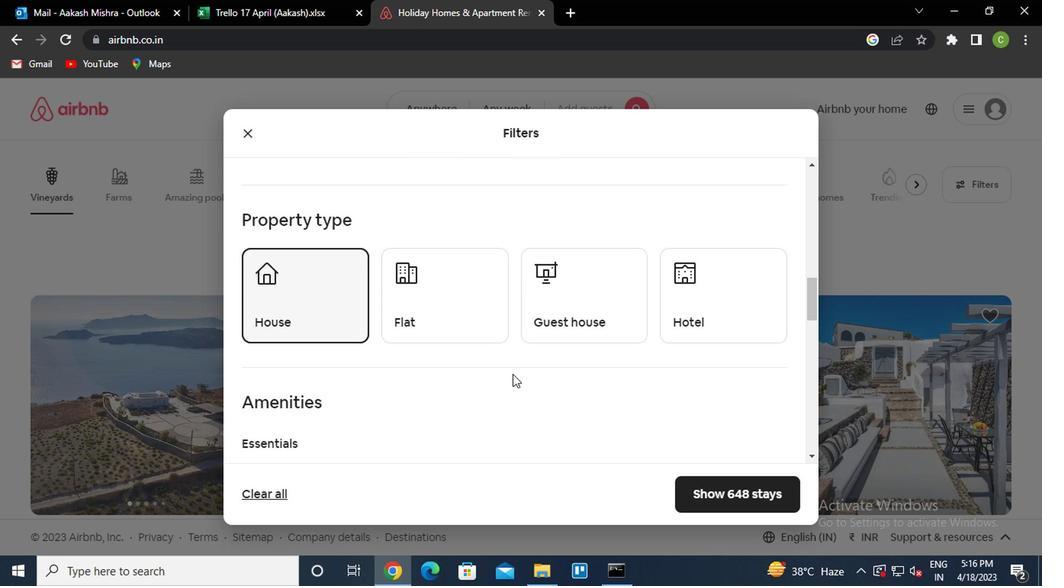 
Action: Mouse scrolled (509, 376) with delta (0, -1)
Screenshot: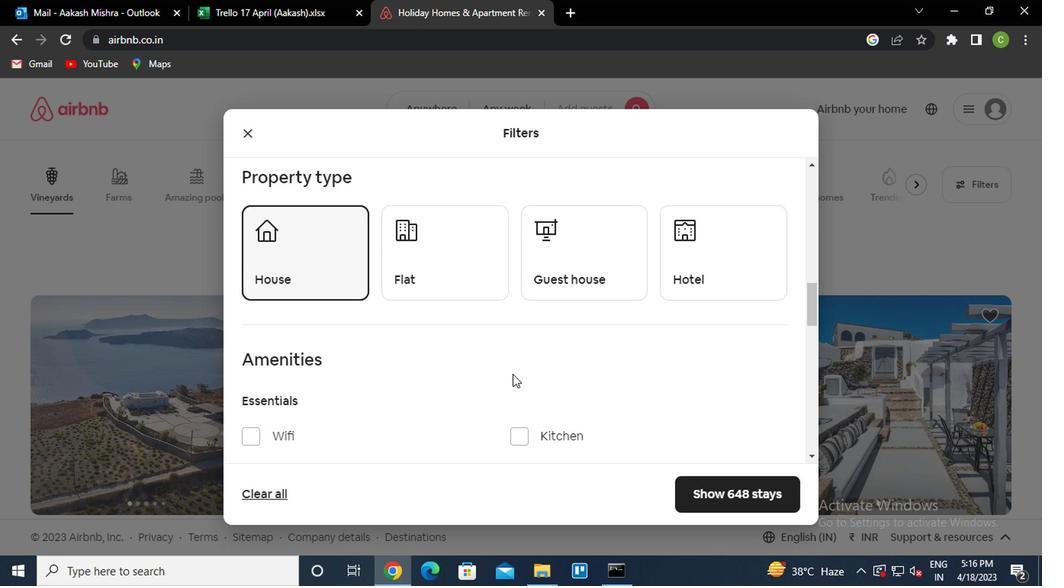 
Action: Mouse moved to (252, 290)
Screenshot: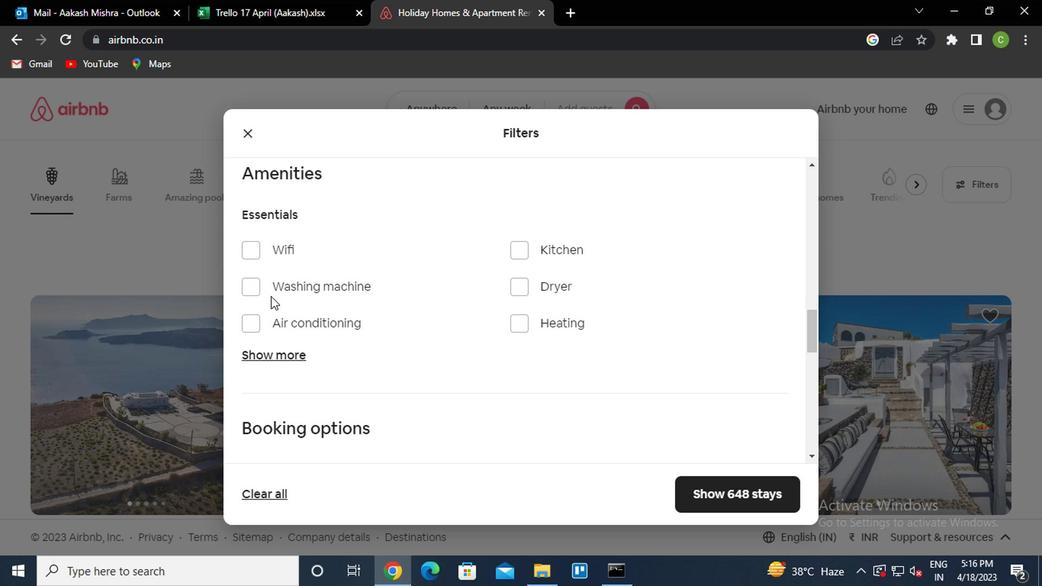 
Action: Mouse pressed left at (252, 290)
Screenshot: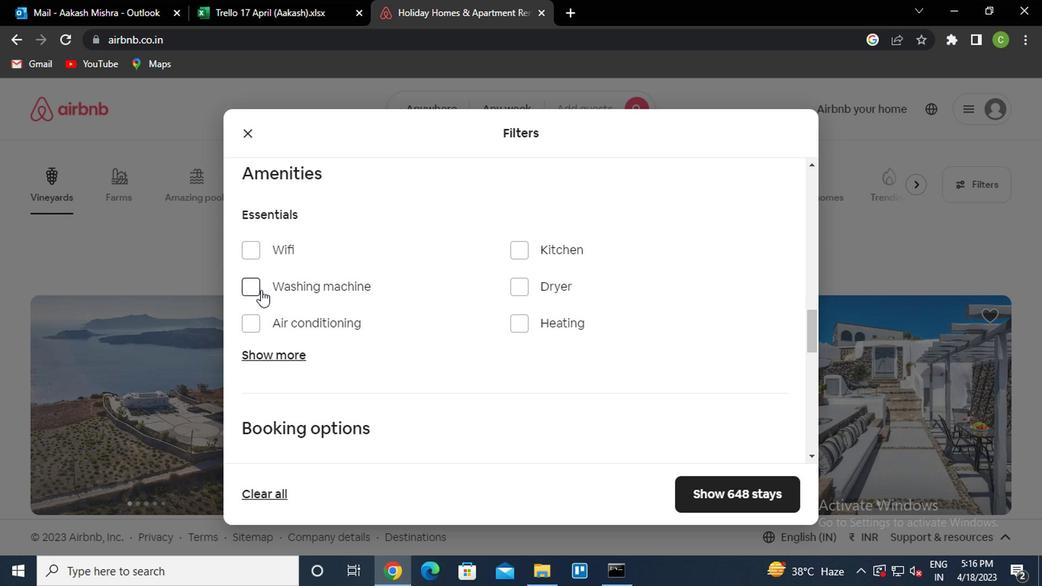 
Action: Mouse moved to (372, 359)
Screenshot: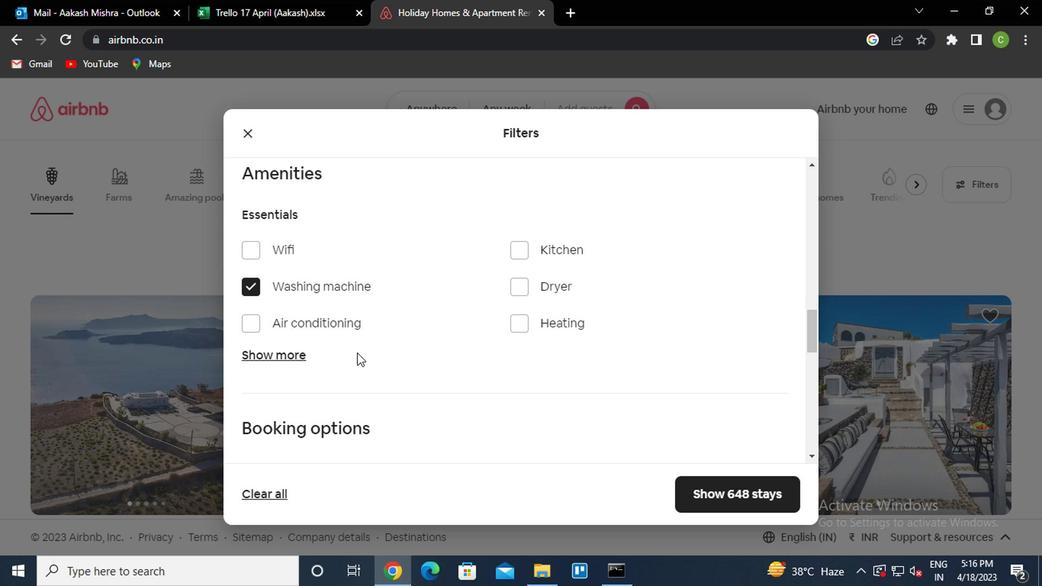 
Action: Mouse scrolled (372, 358) with delta (0, -1)
Screenshot: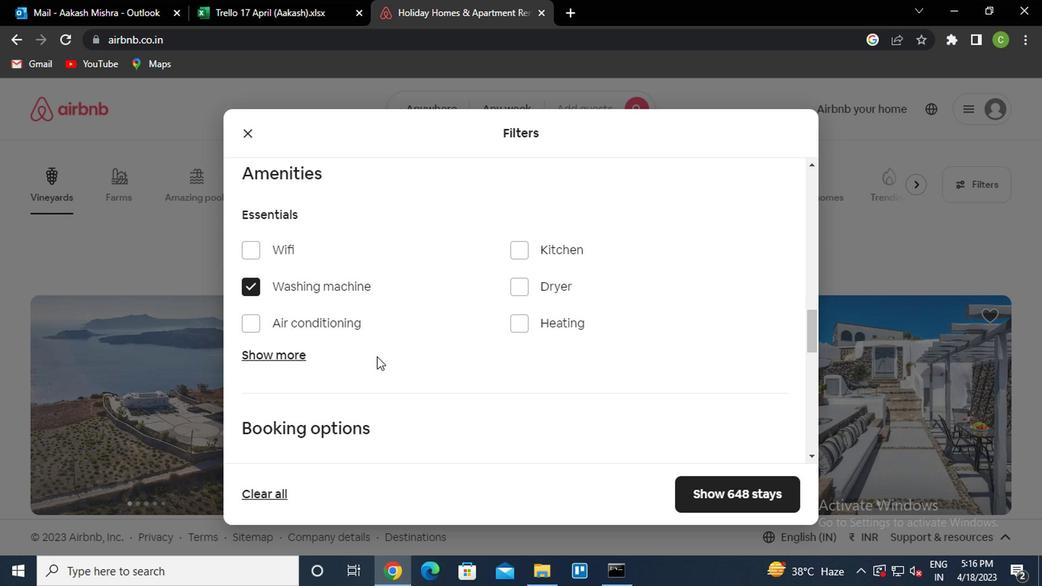 
Action: Mouse scrolled (372, 358) with delta (0, -1)
Screenshot: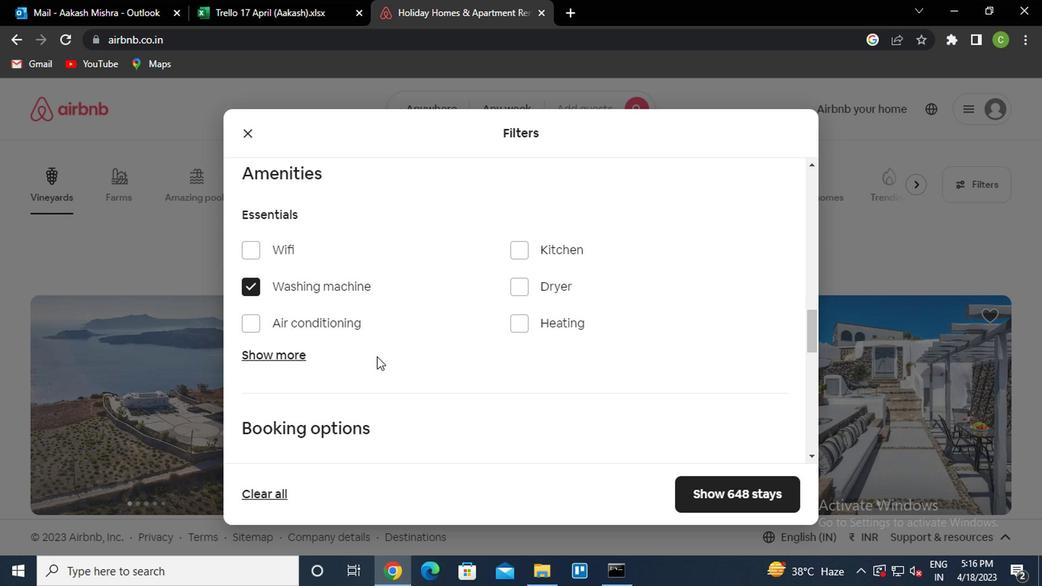 
Action: Mouse scrolled (372, 358) with delta (0, -1)
Screenshot: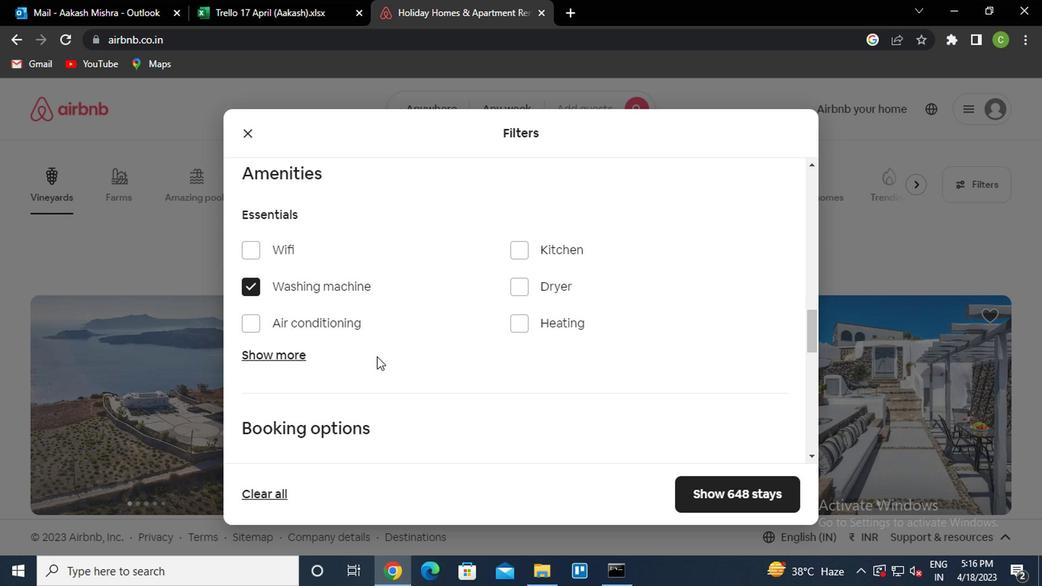 
Action: Mouse scrolled (372, 358) with delta (0, -1)
Screenshot: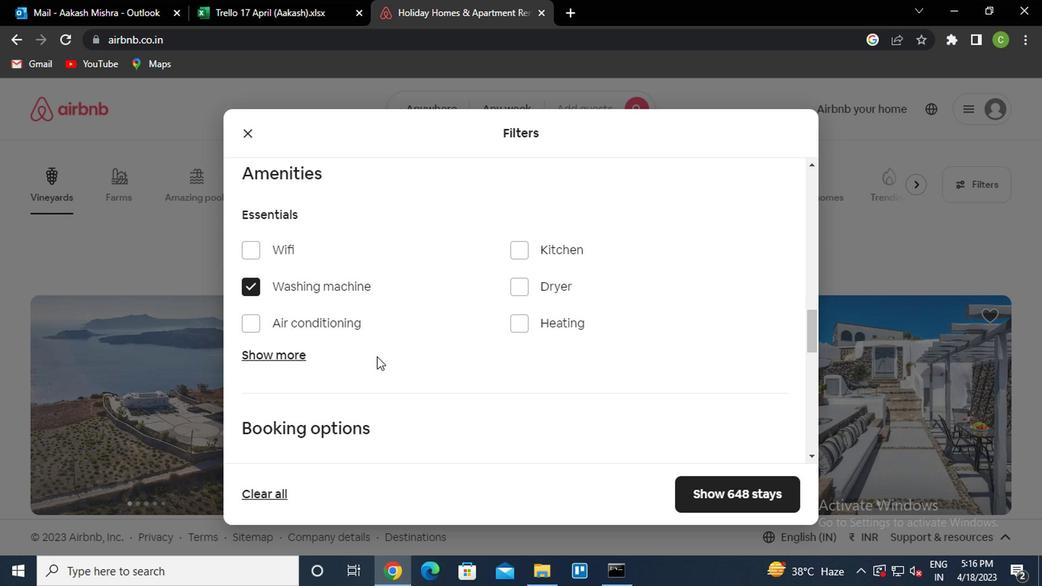 
Action: Mouse scrolled (372, 358) with delta (0, -1)
Screenshot: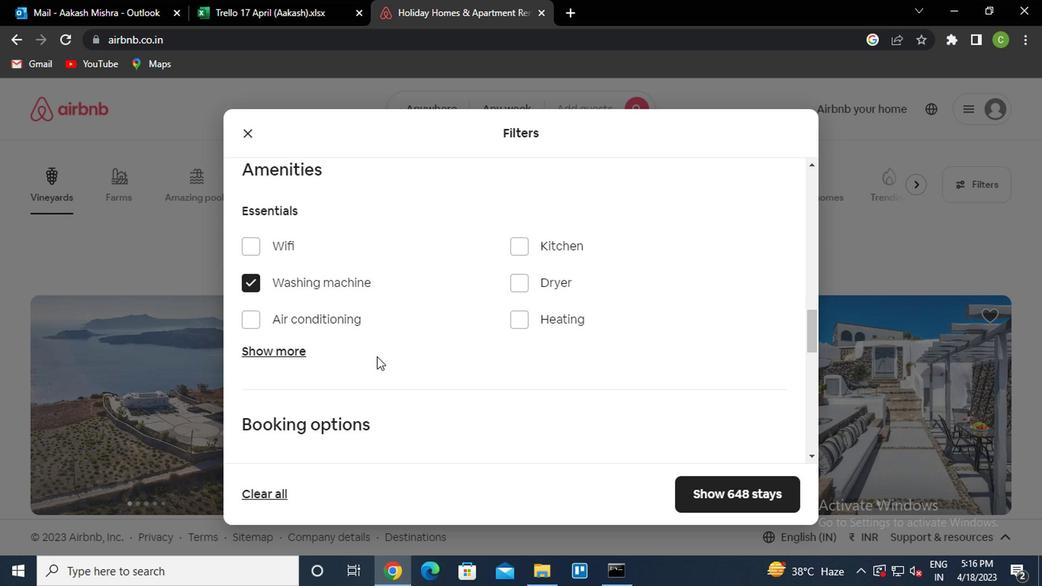 
Action: Mouse scrolled (372, 358) with delta (0, -1)
Screenshot: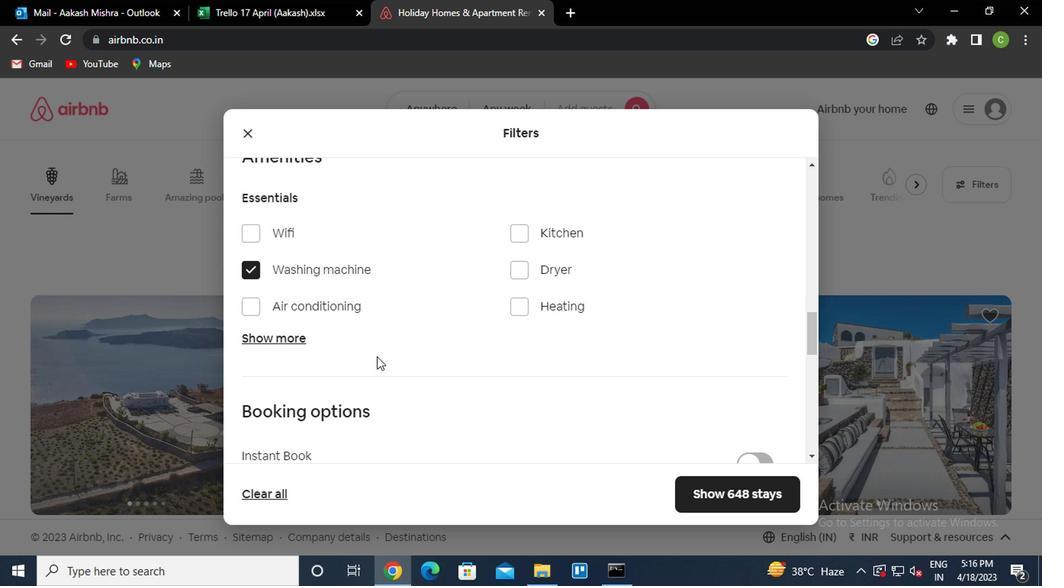 
Action: Mouse moved to (635, 386)
Screenshot: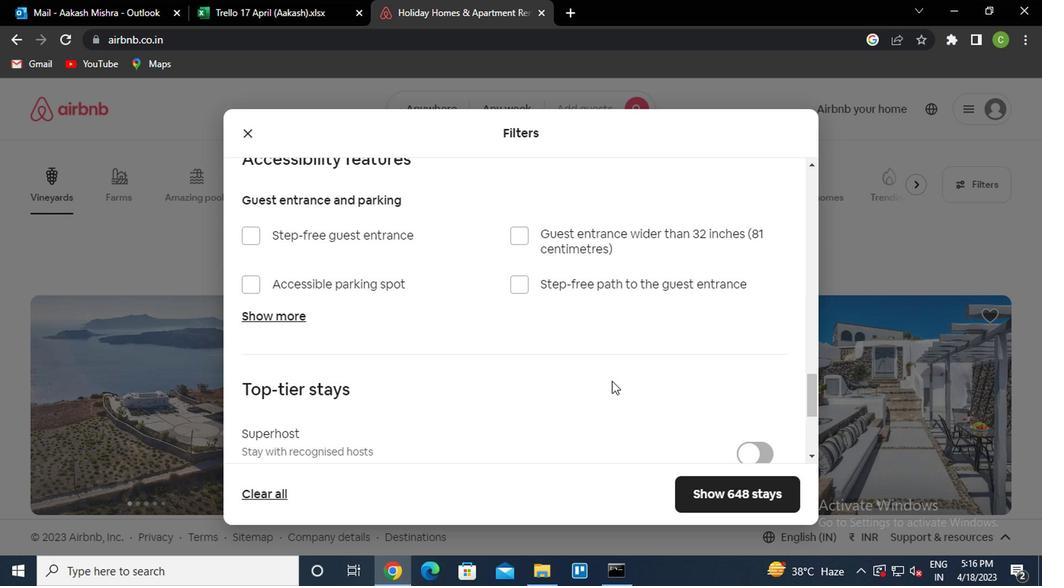 
Action: Mouse scrolled (635, 386) with delta (0, 0)
Screenshot: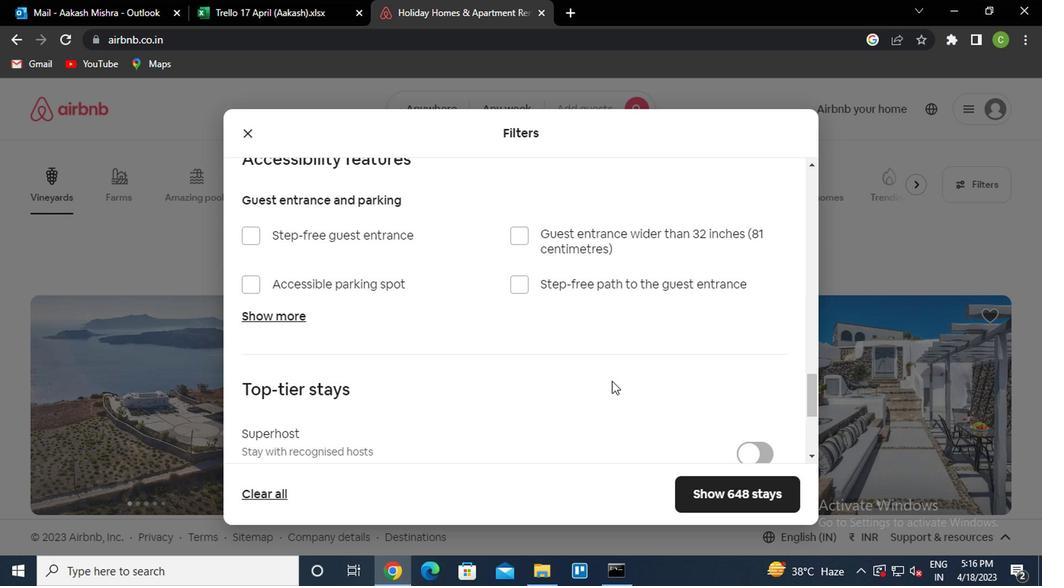 
Action: Mouse moved to (639, 388)
Screenshot: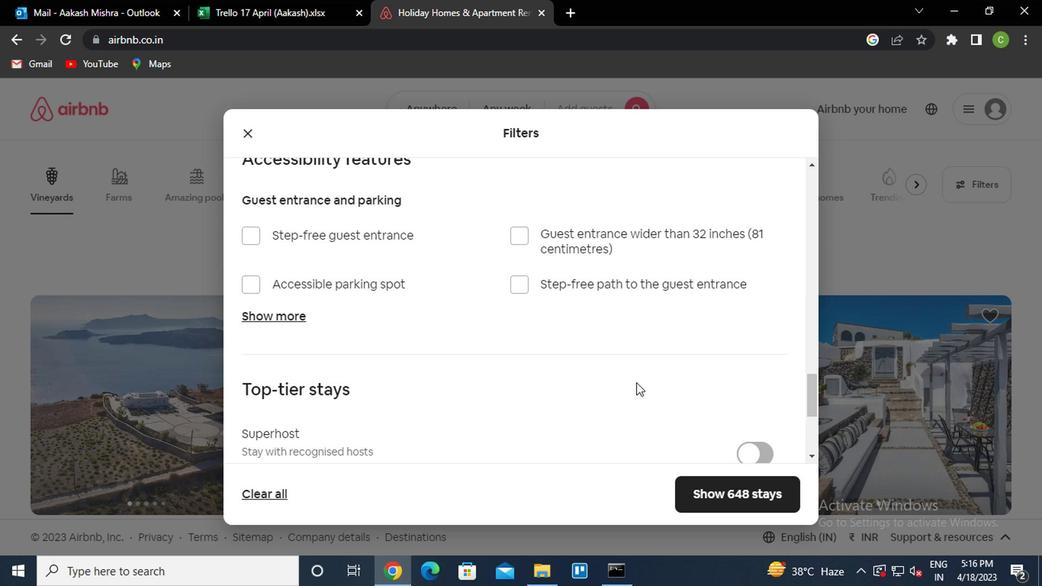 
Action: Mouse scrolled (639, 387) with delta (0, 0)
Screenshot: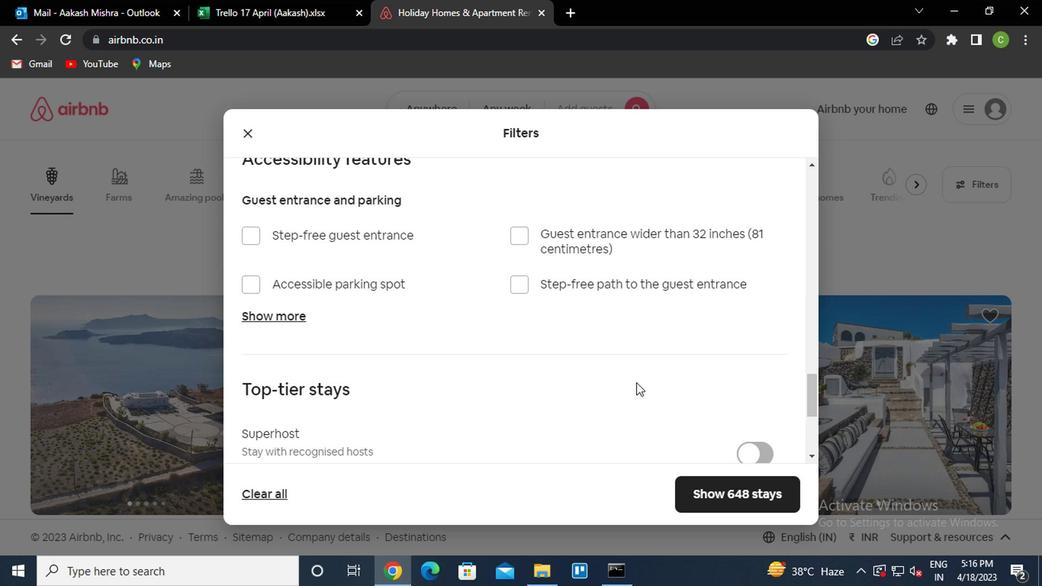 
Action: Mouse moved to (700, 353)
Screenshot: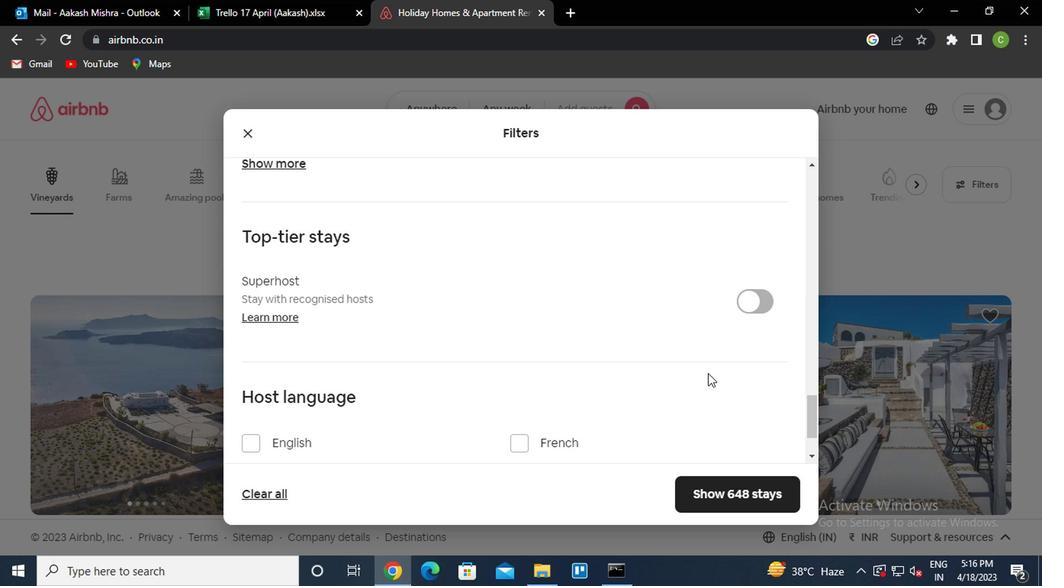 
Action: Mouse scrolled (700, 354) with delta (0, 0)
Screenshot: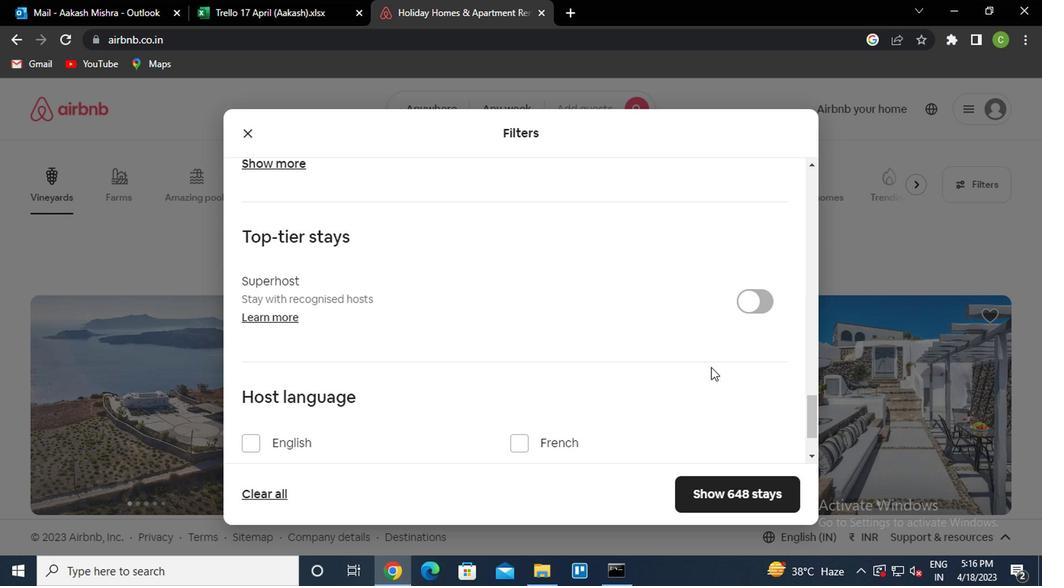 
Action: Mouse scrolled (700, 354) with delta (0, 0)
Screenshot: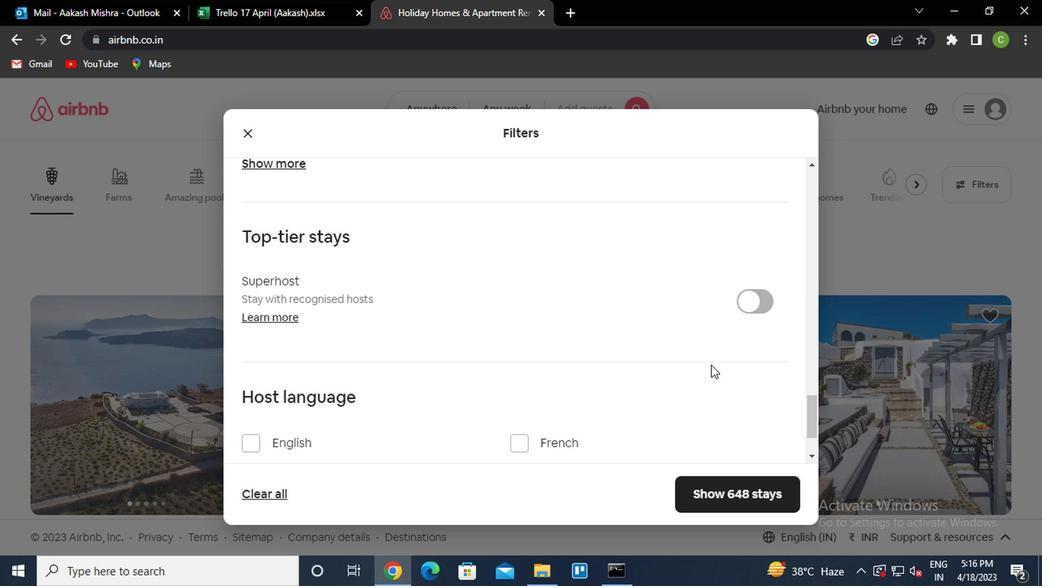 
Action: Mouse scrolled (700, 354) with delta (0, 0)
Screenshot: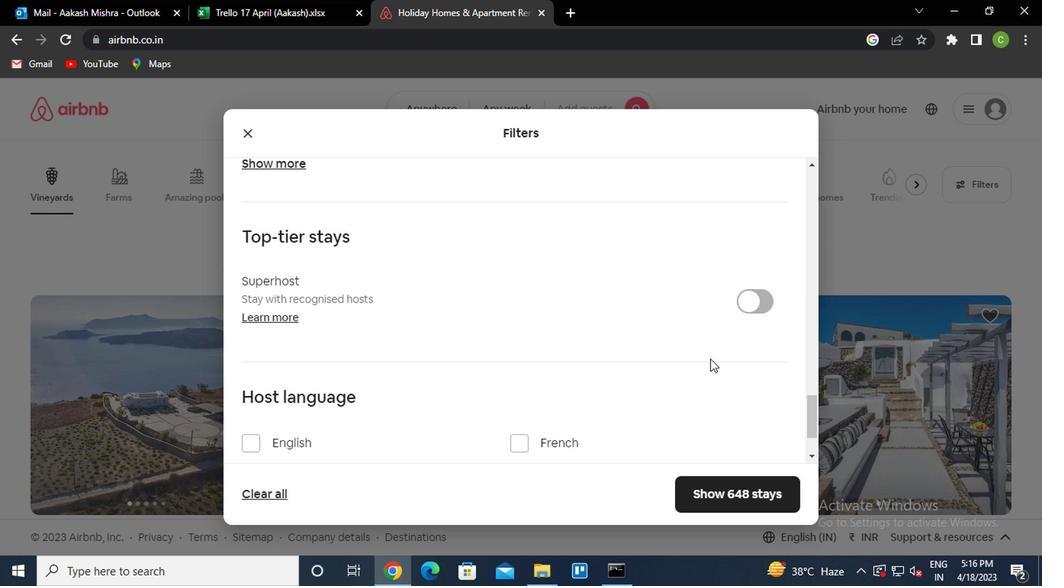 
Action: Mouse moved to (714, 342)
Screenshot: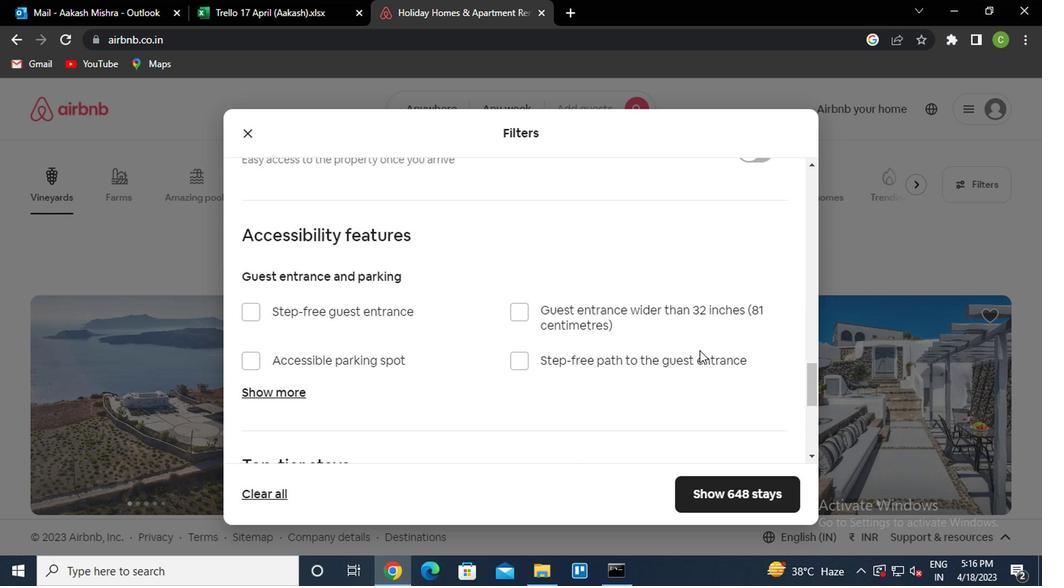 
Action: Mouse scrolled (714, 343) with delta (0, 1)
Screenshot: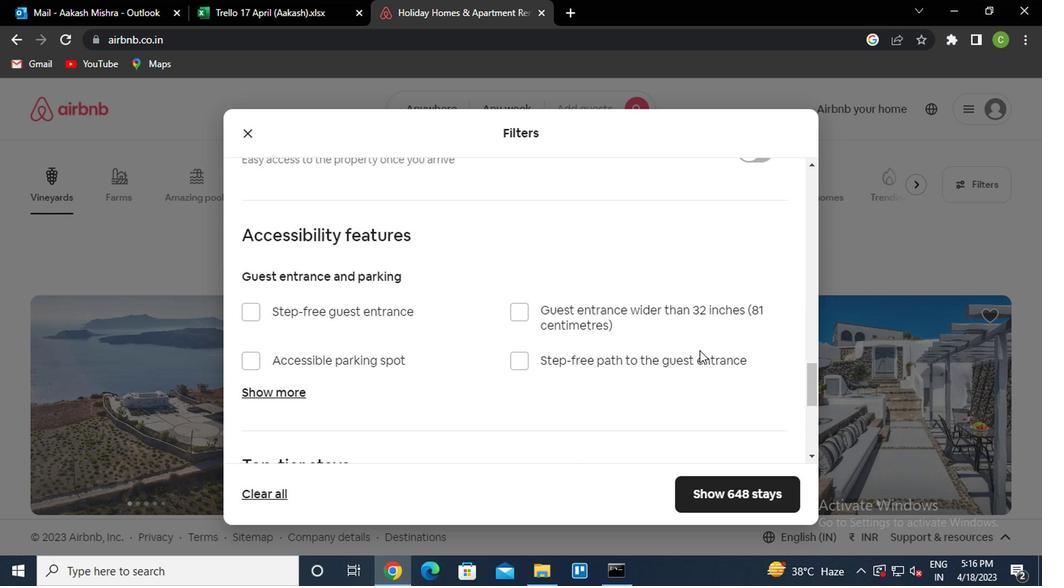 
Action: Mouse moved to (715, 340)
Screenshot: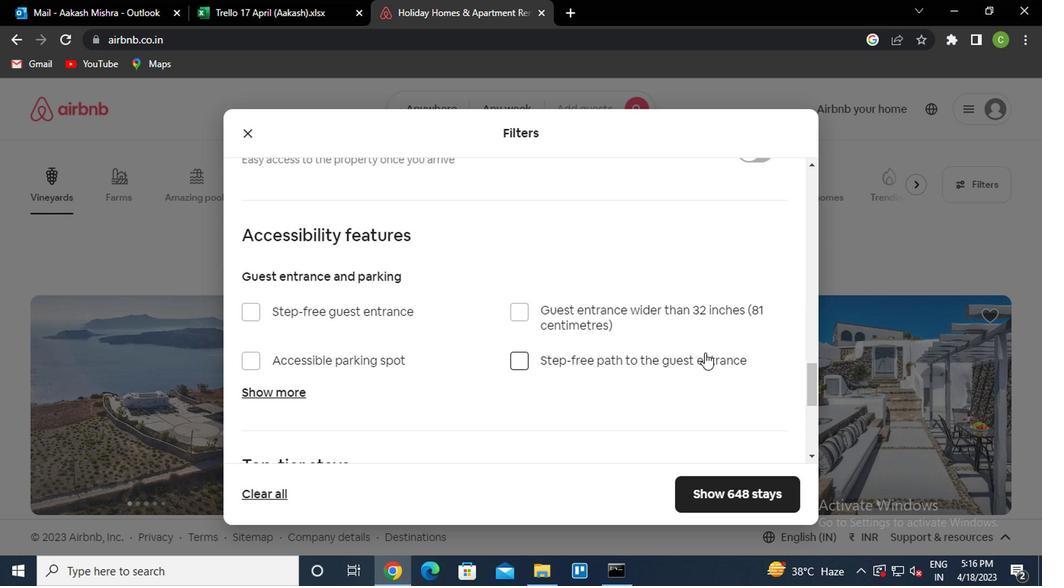 
Action: Mouse scrolled (715, 341) with delta (0, 1)
Screenshot: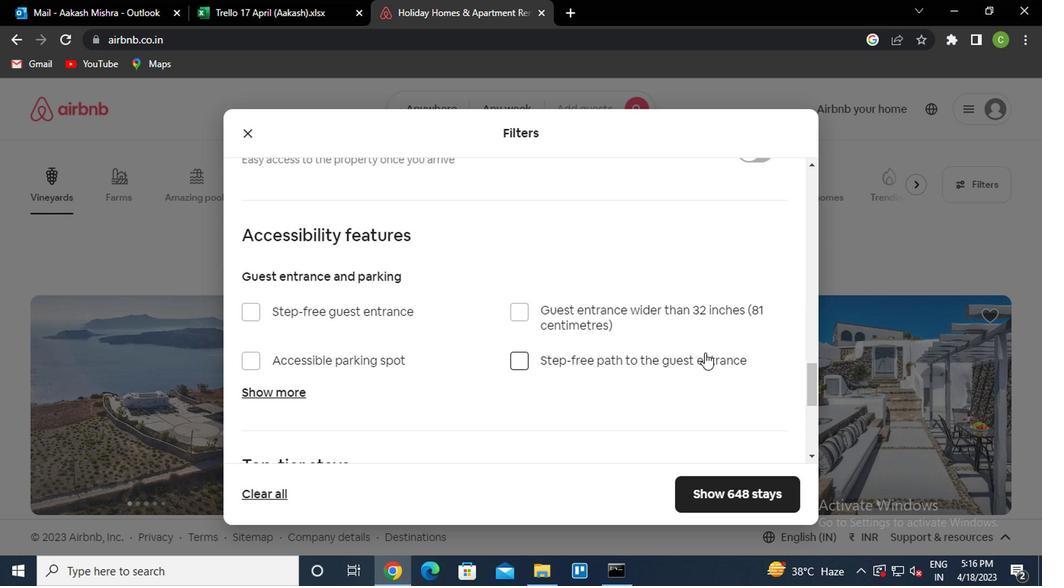 
Action: Mouse moved to (715, 340)
Screenshot: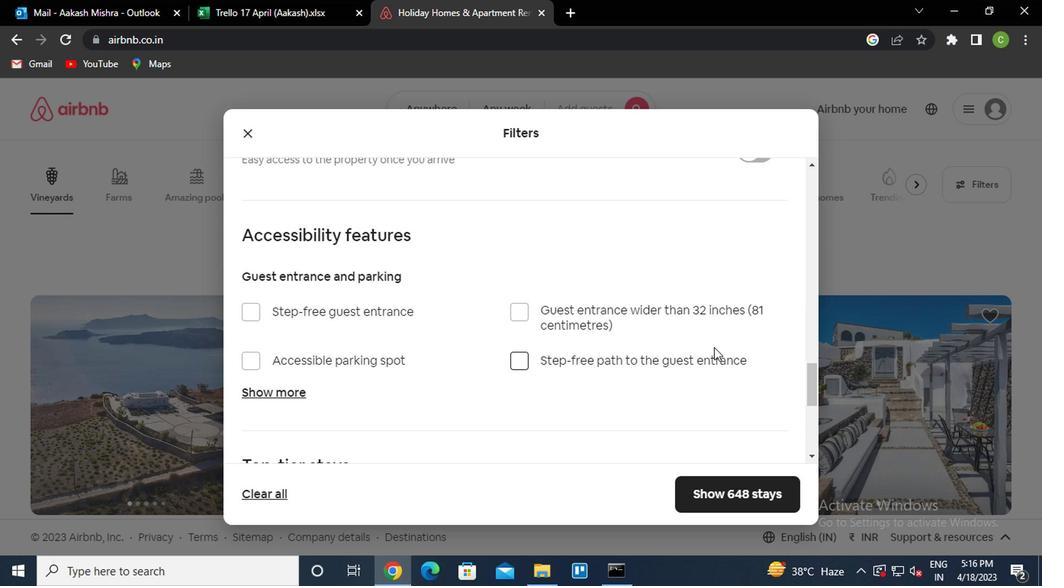
Action: Mouse scrolled (715, 341) with delta (0, 1)
Screenshot: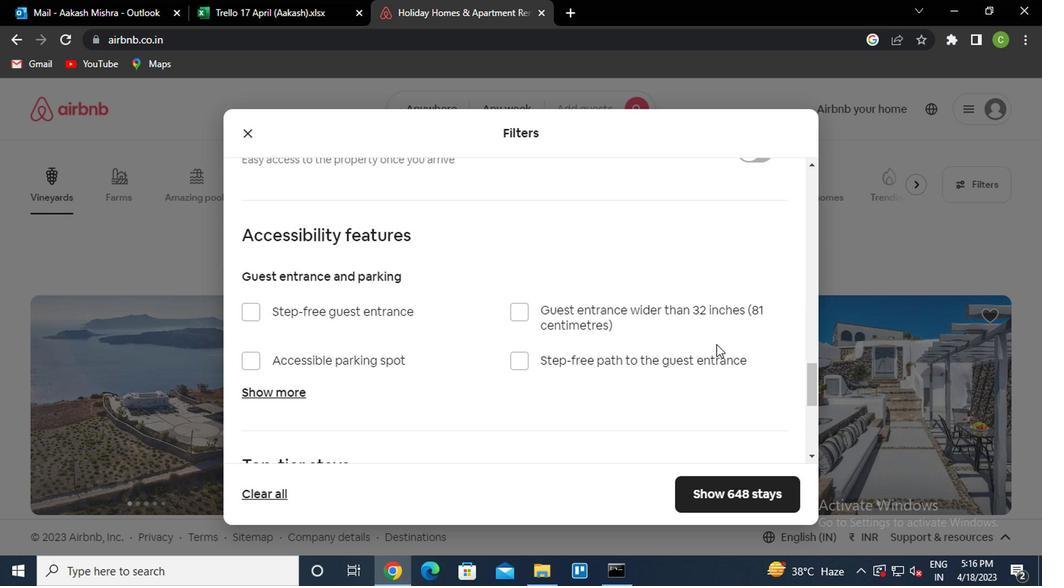 
Action: Mouse moved to (752, 372)
Screenshot: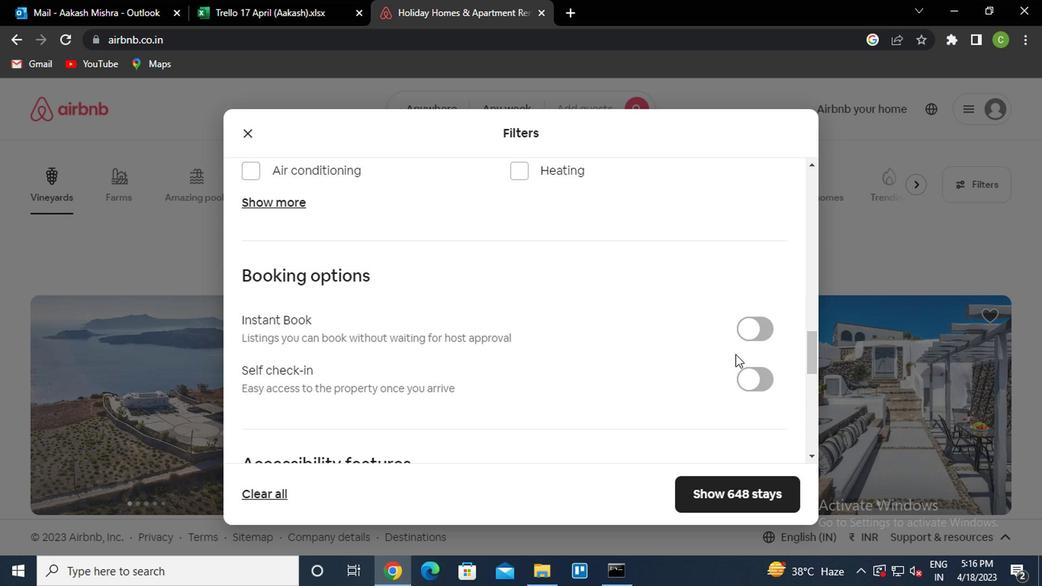 
Action: Mouse pressed left at (752, 372)
Screenshot: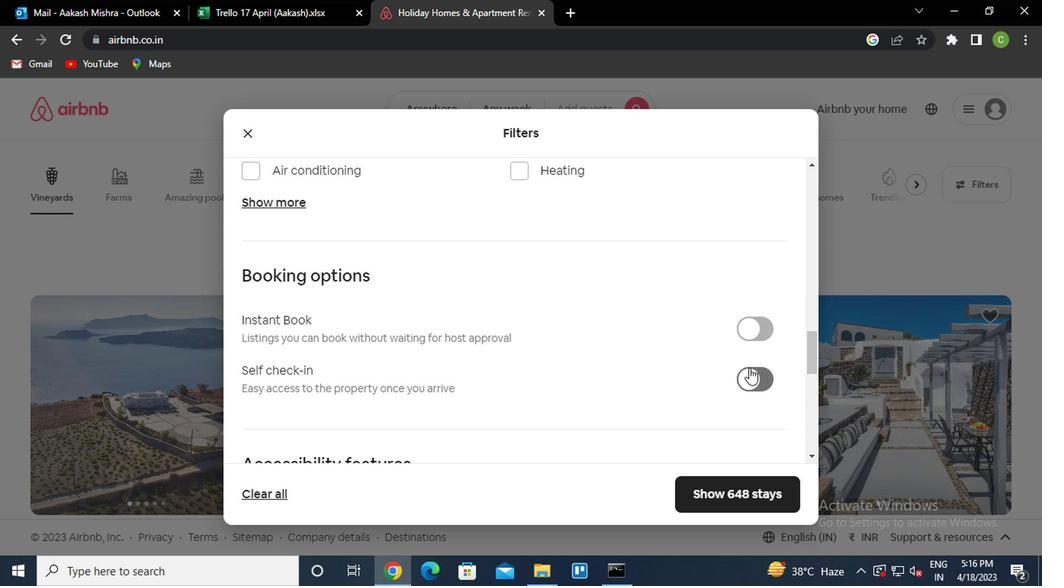 
Action: Mouse moved to (540, 342)
Screenshot: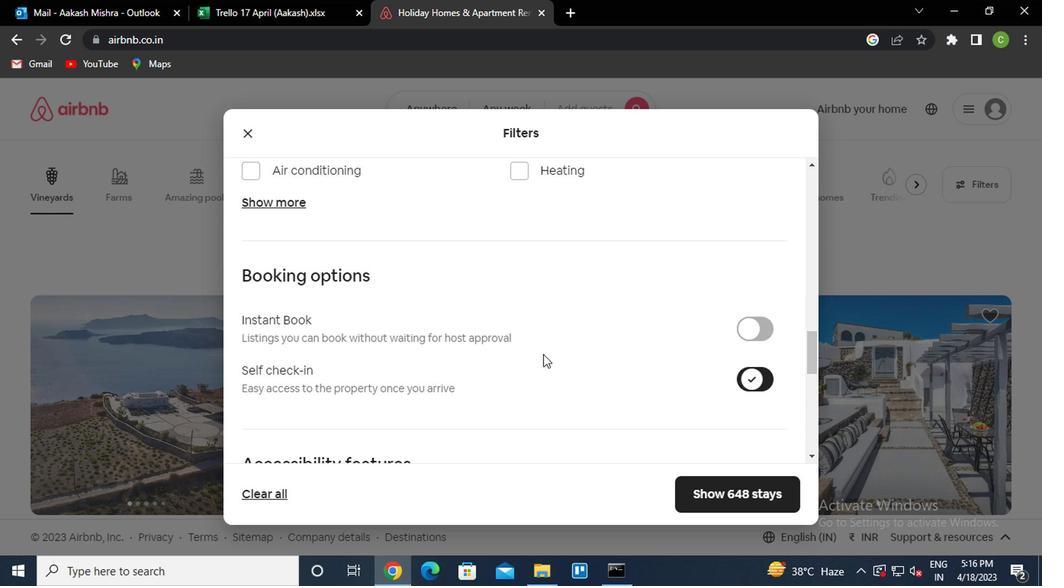 
Action: Mouse scrolled (540, 342) with delta (0, 0)
Screenshot: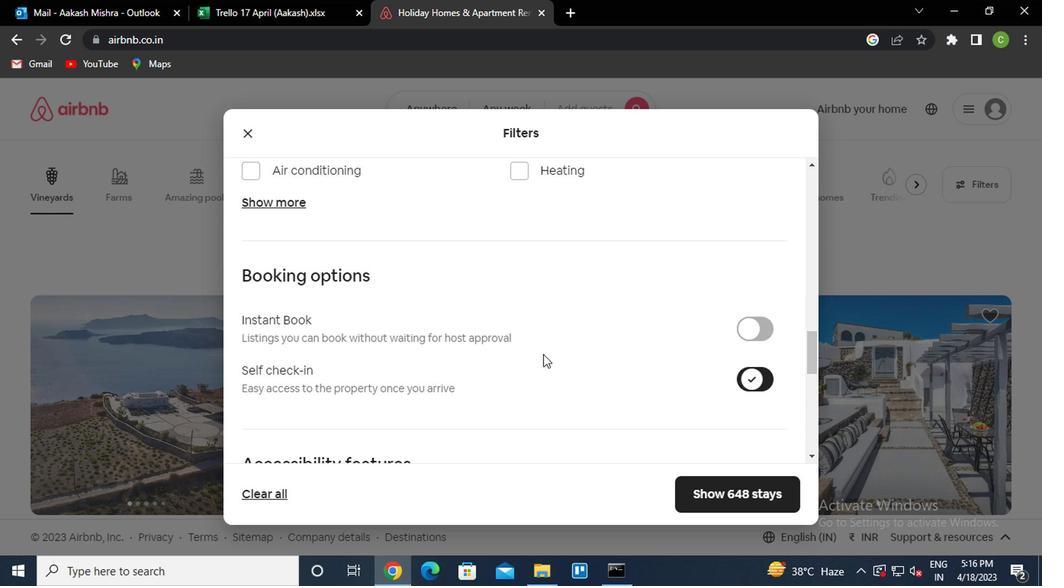 
Action: Mouse moved to (536, 345)
Screenshot: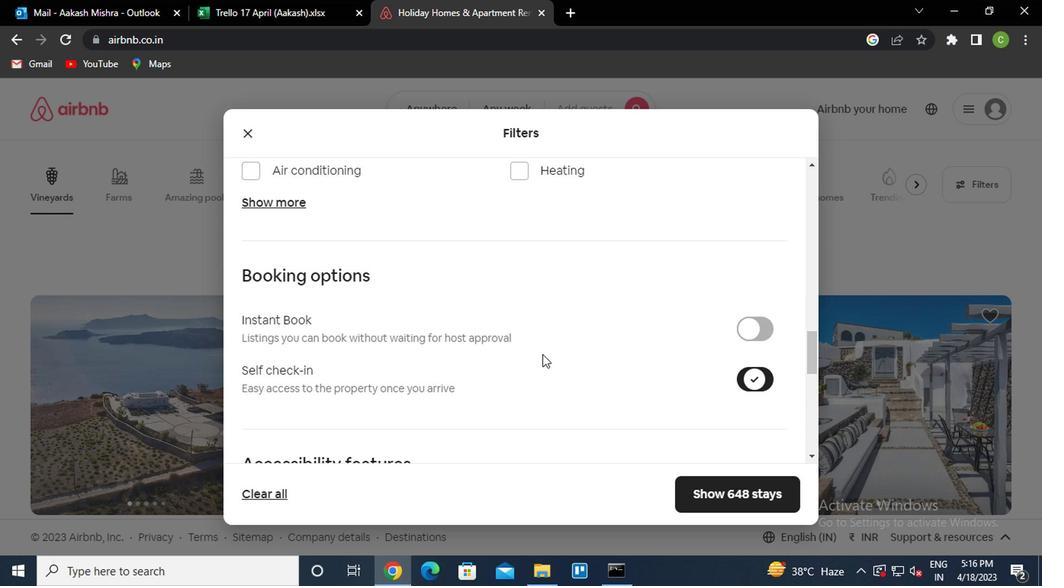 
Action: Mouse scrolled (536, 344) with delta (0, -1)
Screenshot: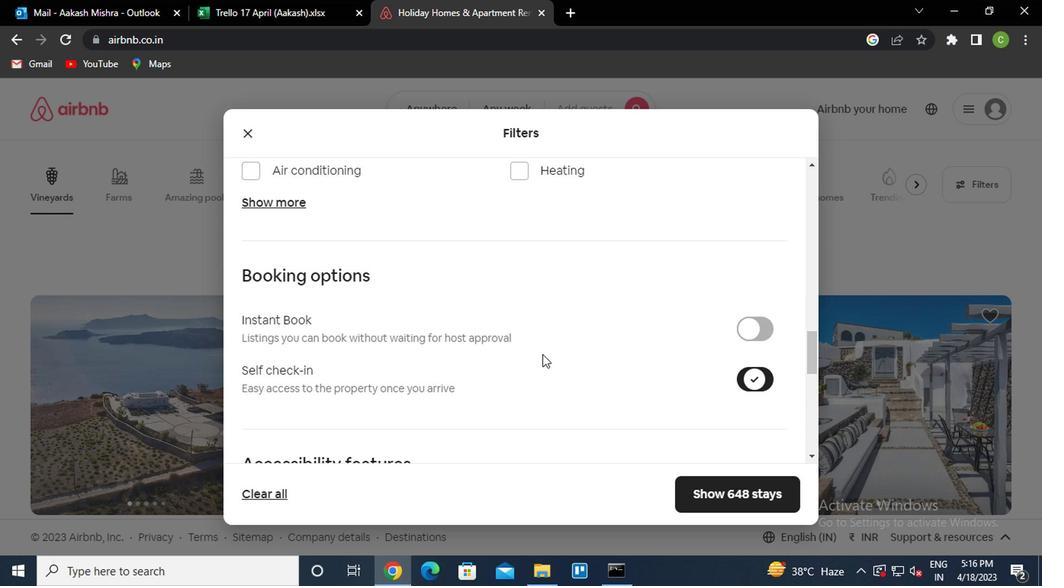 
Action: Mouse moved to (536, 345)
Screenshot: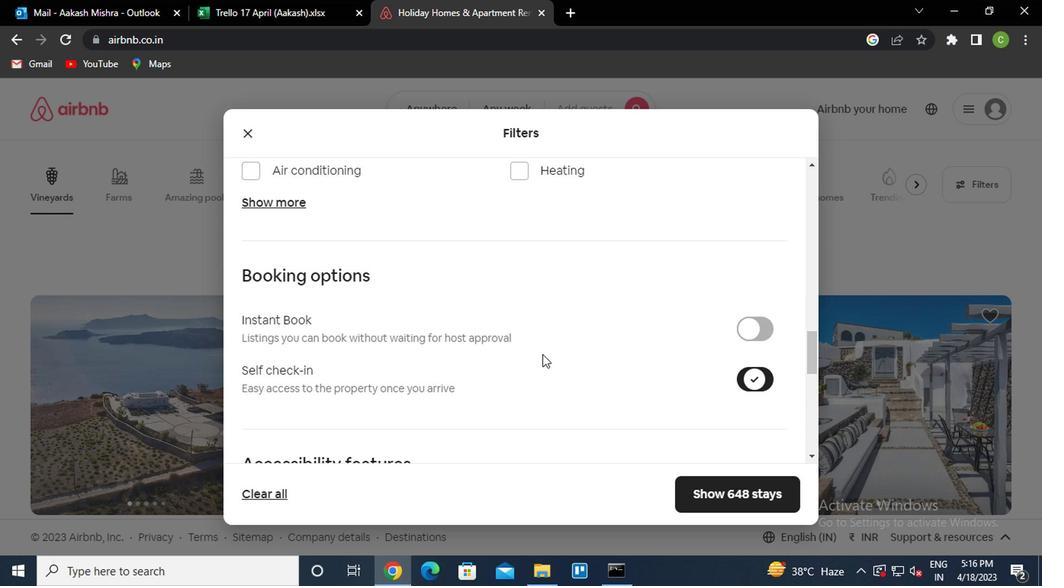 
Action: Mouse scrolled (536, 345) with delta (0, 0)
Screenshot: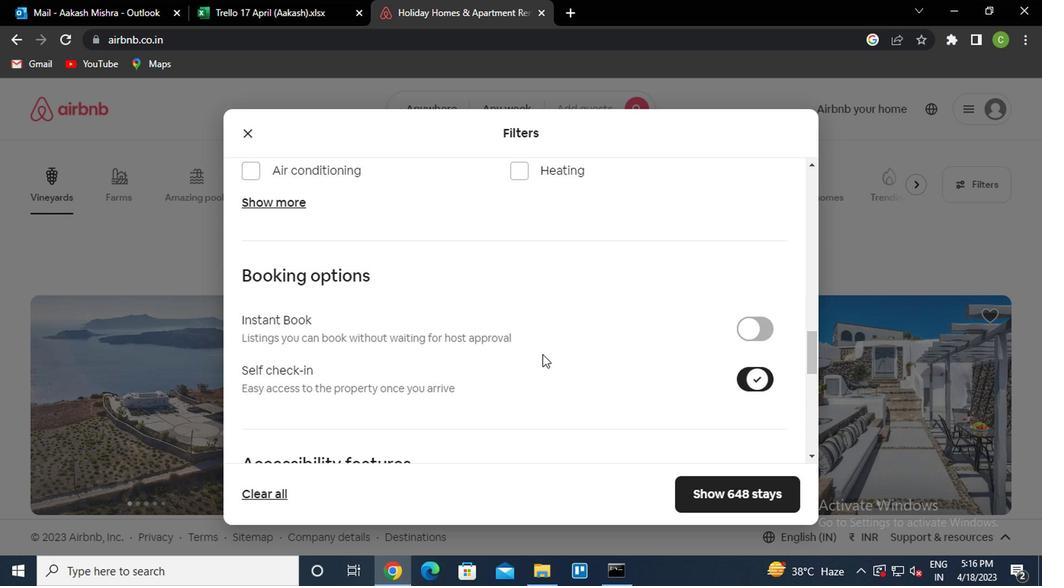 
Action: Mouse scrolled (536, 345) with delta (0, 0)
Screenshot: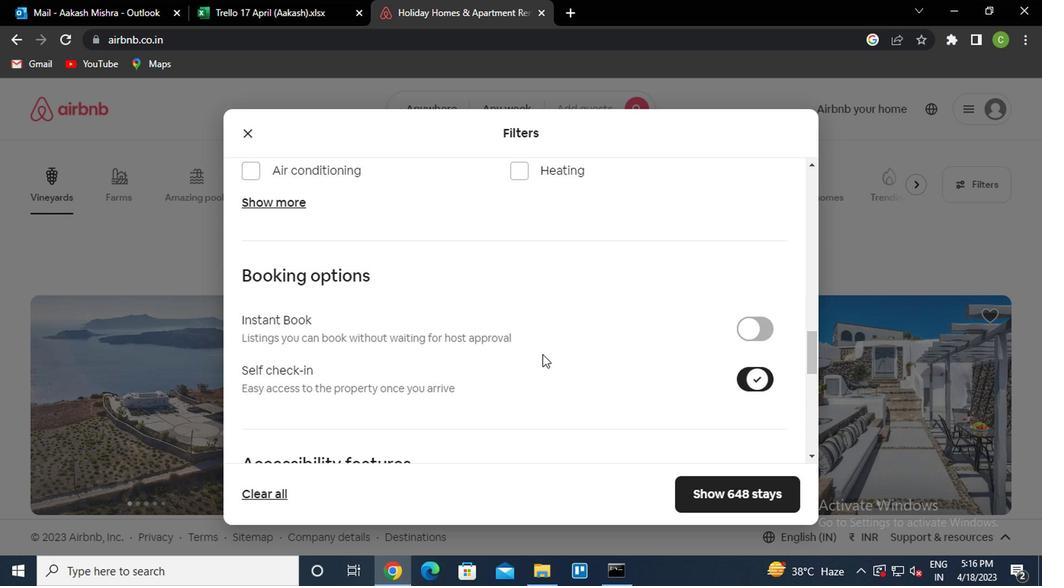 
Action: Mouse scrolled (536, 345) with delta (0, 0)
Screenshot: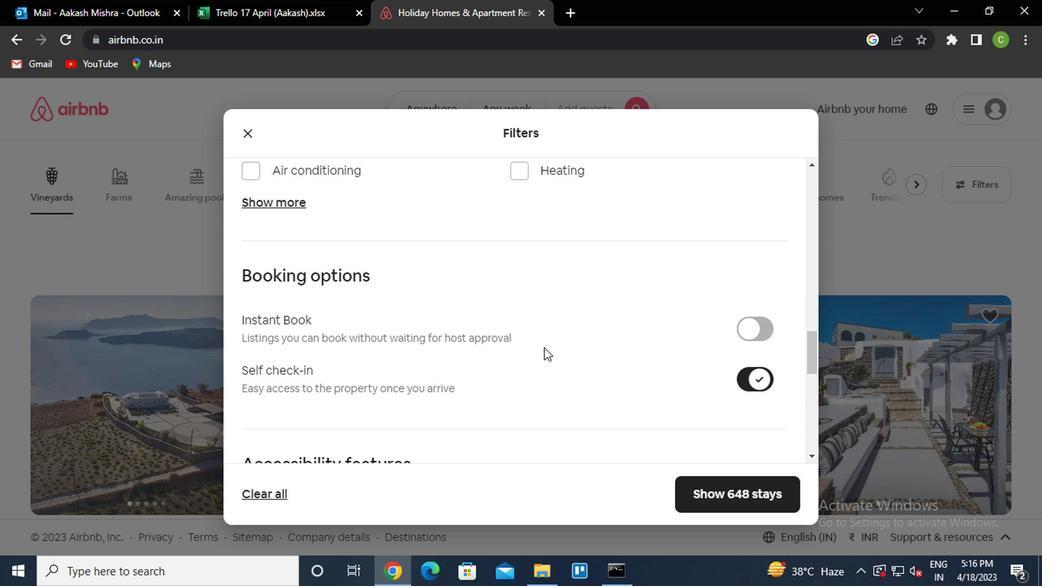 
Action: Mouse scrolled (536, 345) with delta (0, 0)
Screenshot: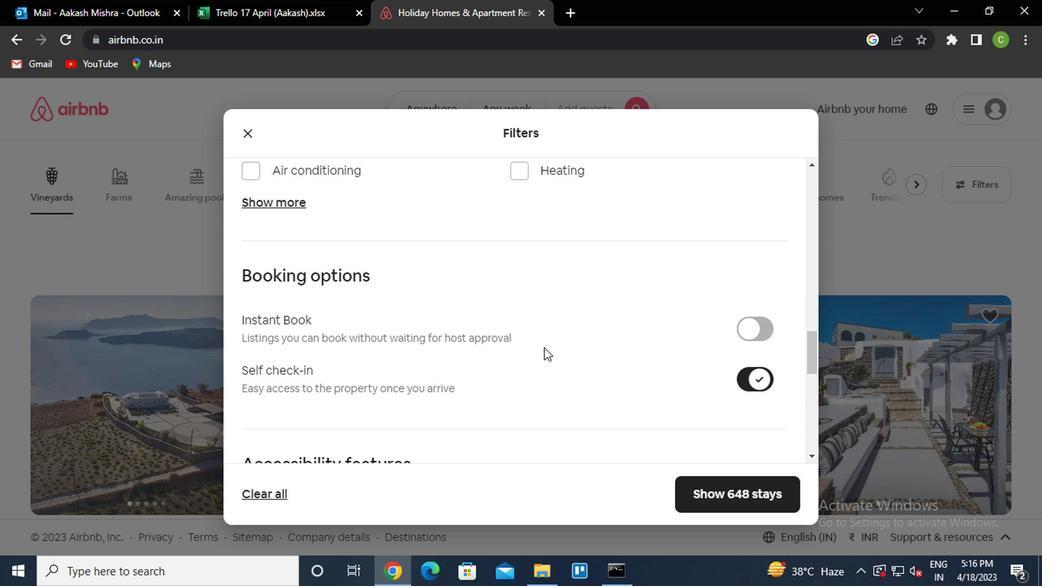 
Action: Mouse scrolled (536, 345) with delta (0, 0)
Screenshot: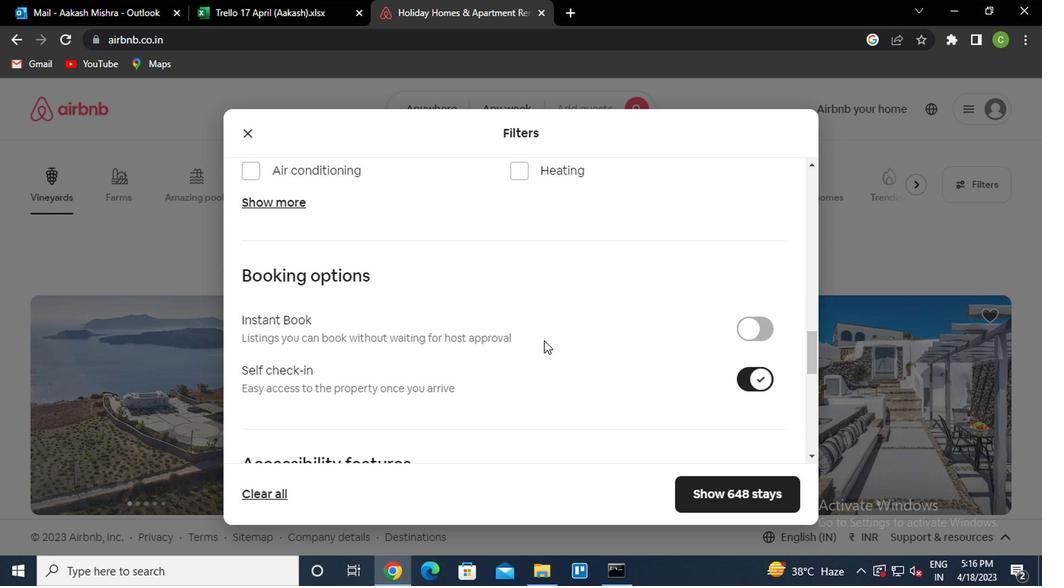 
Action: Mouse scrolled (536, 345) with delta (0, 0)
Screenshot: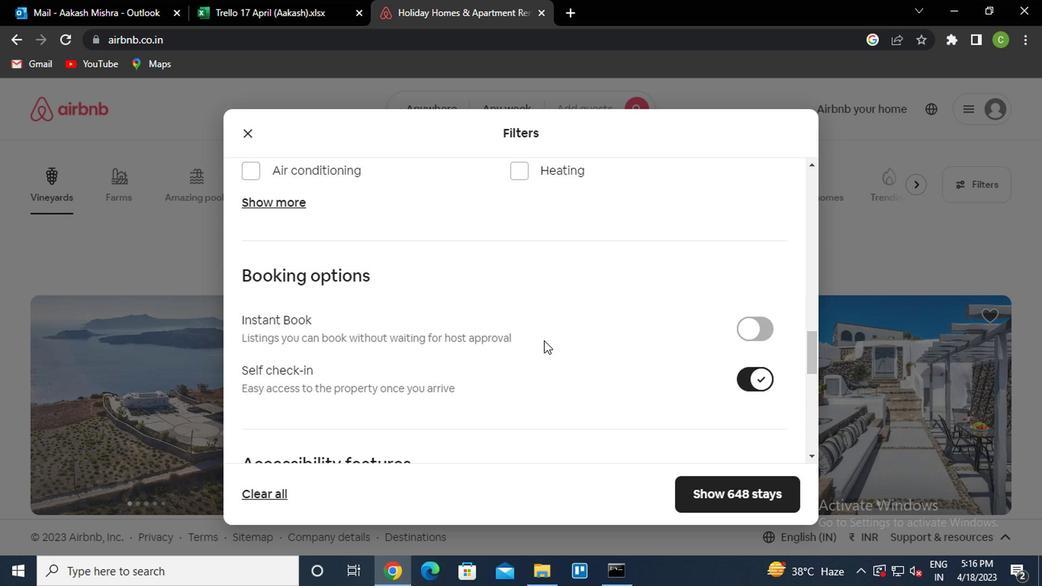 
Action: Mouse scrolled (536, 345) with delta (0, 0)
Screenshot: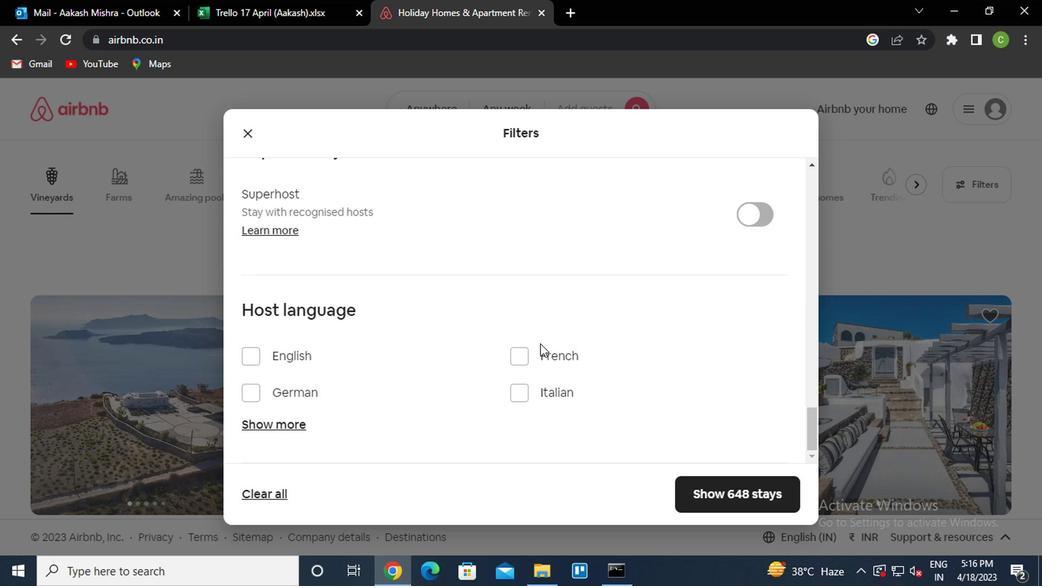 
Action: Mouse scrolled (536, 345) with delta (0, 0)
Screenshot: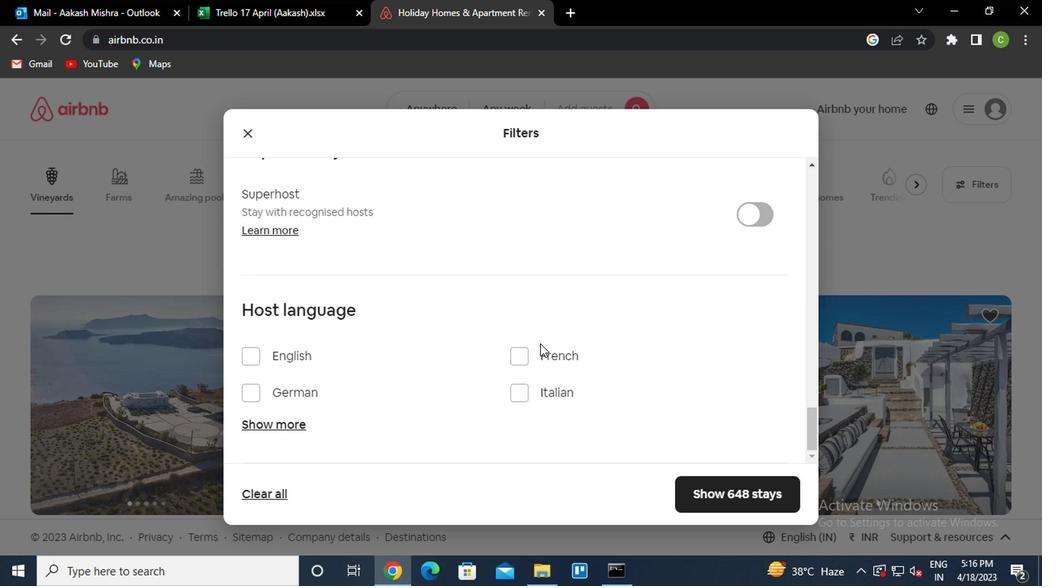 
Action: Mouse moved to (534, 349)
Screenshot: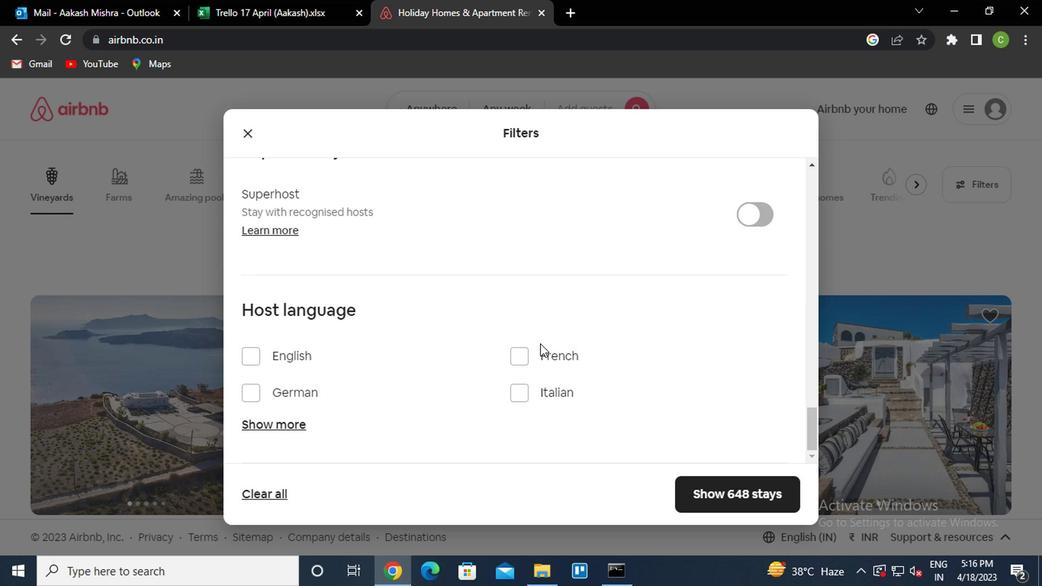 
Action: Mouse scrolled (534, 348) with delta (0, 0)
Screenshot: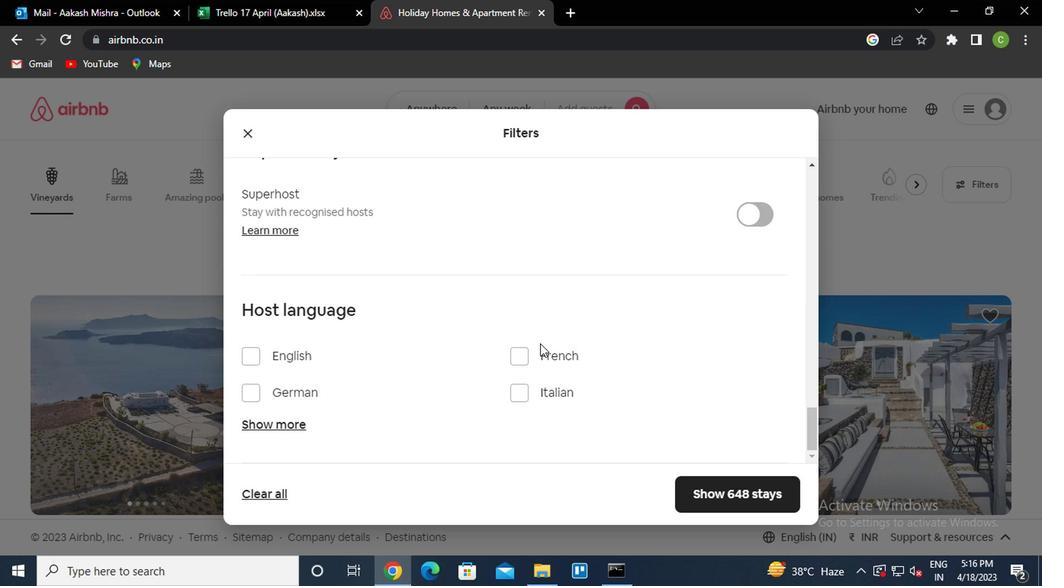 
Action: Mouse moved to (525, 356)
Screenshot: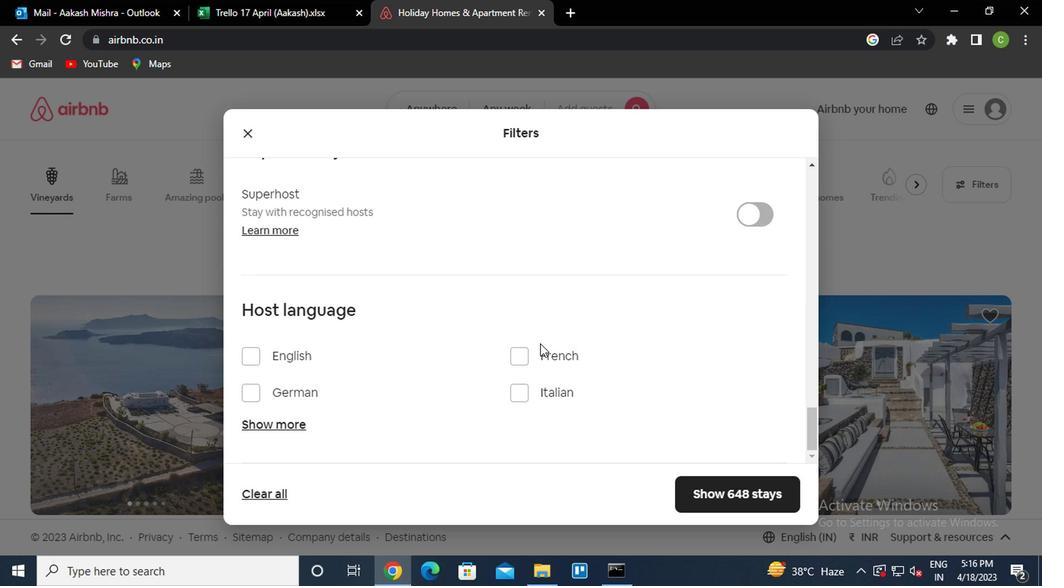 
Action: Mouse scrolled (525, 356) with delta (0, 0)
Screenshot: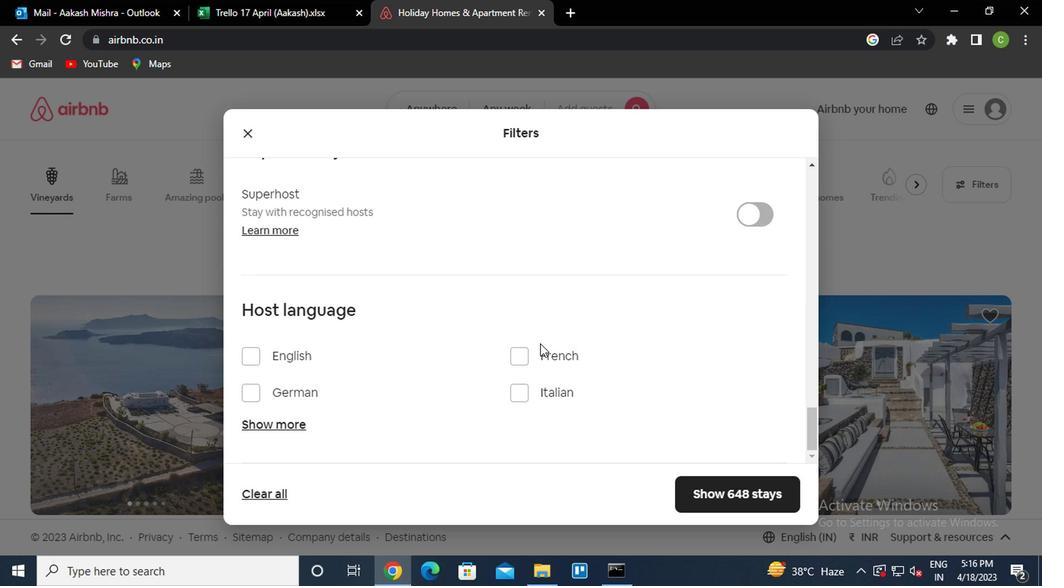 
Action: Mouse moved to (523, 359)
Screenshot: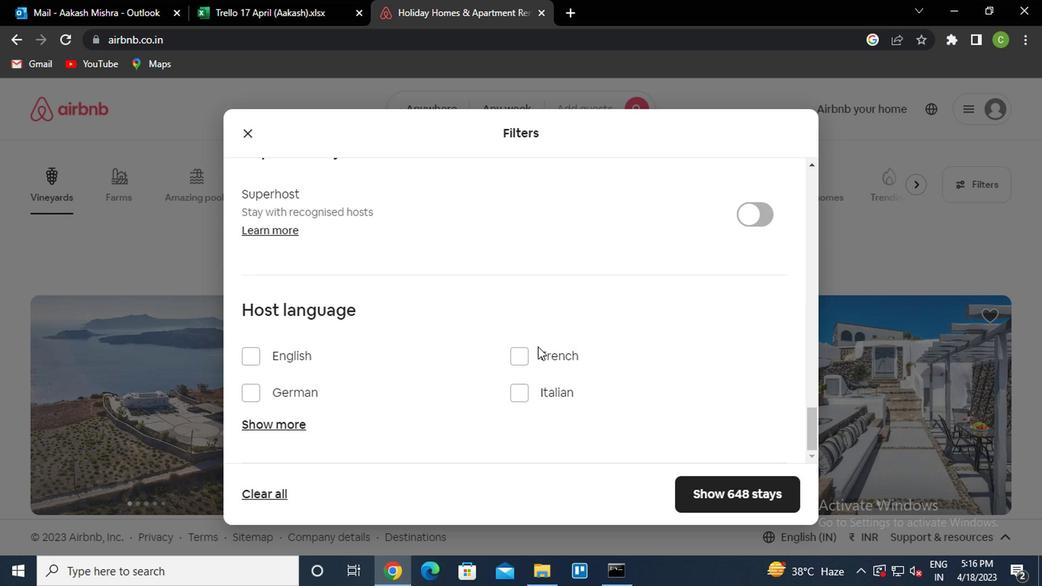 
Action: Mouse scrolled (523, 358) with delta (0, -1)
Screenshot: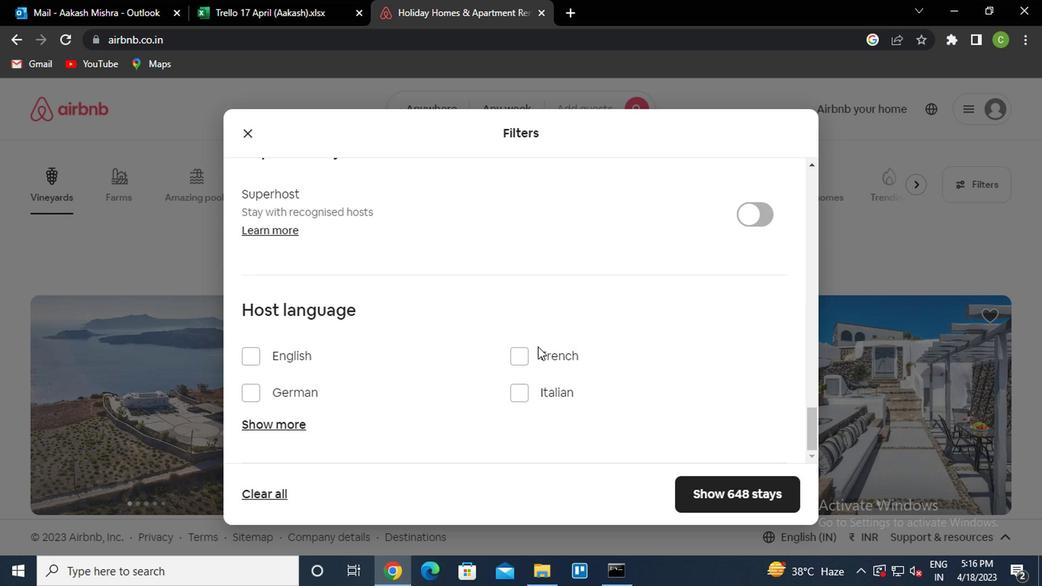 
Action: Mouse moved to (287, 426)
Screenshot: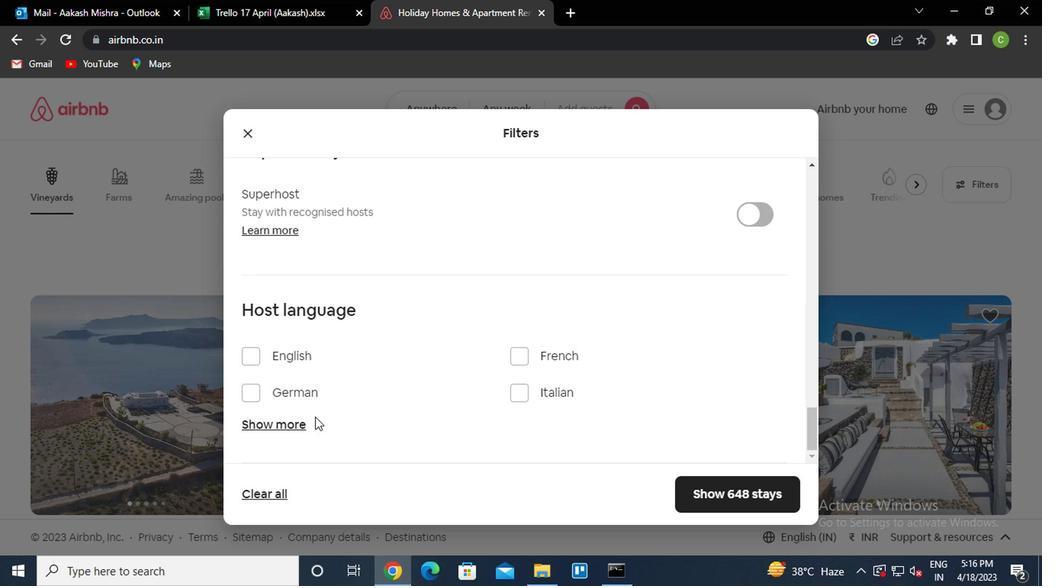 
Action: Mouse pressed left at (287, 426)
Screenshot: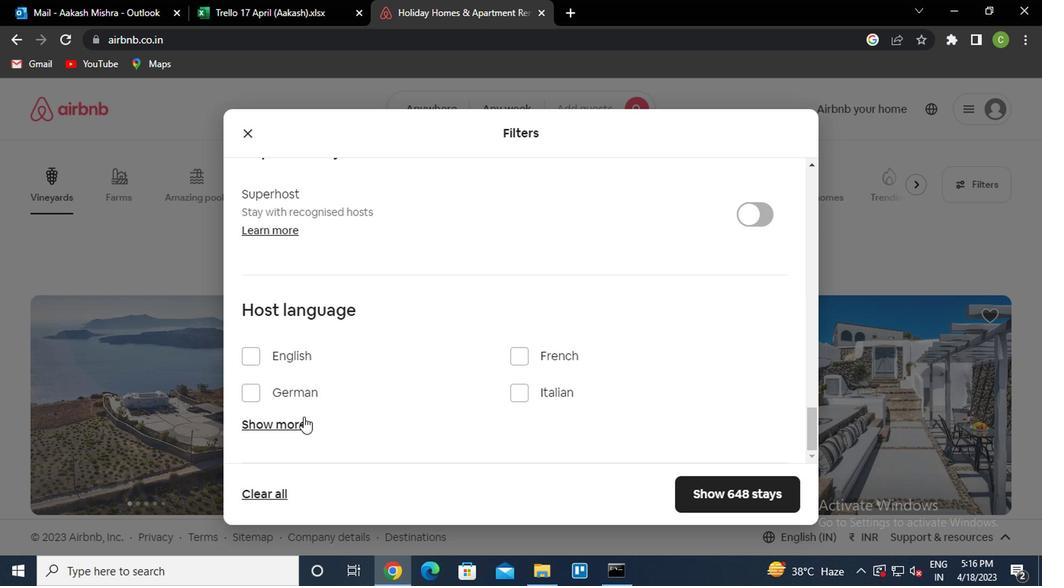 
Action: Mouse moved to (620, 429)
Screenshot: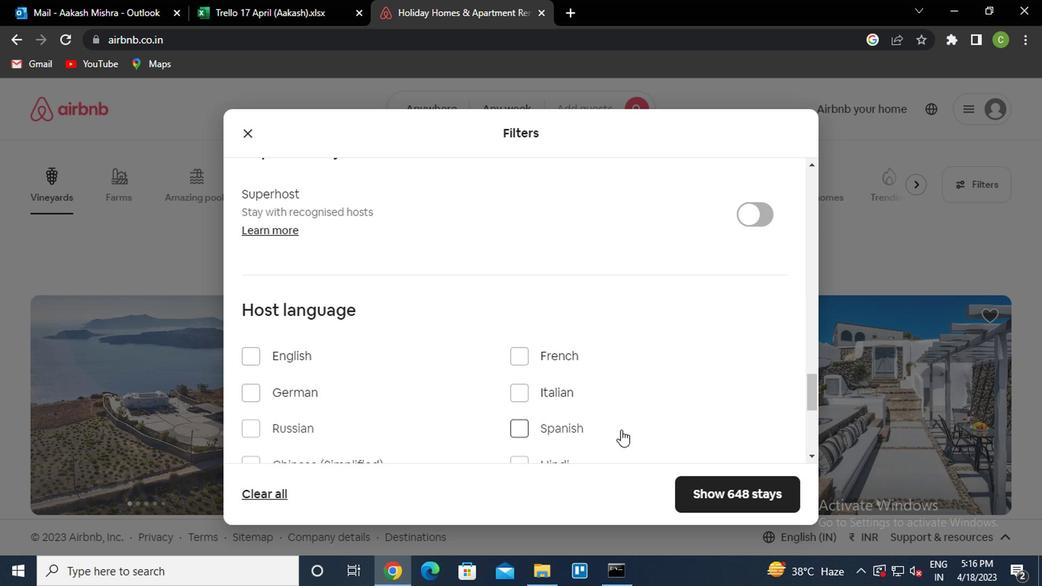 
Action: Mouse scrolled (620, 428) with delta (0, 0)
Screenshot: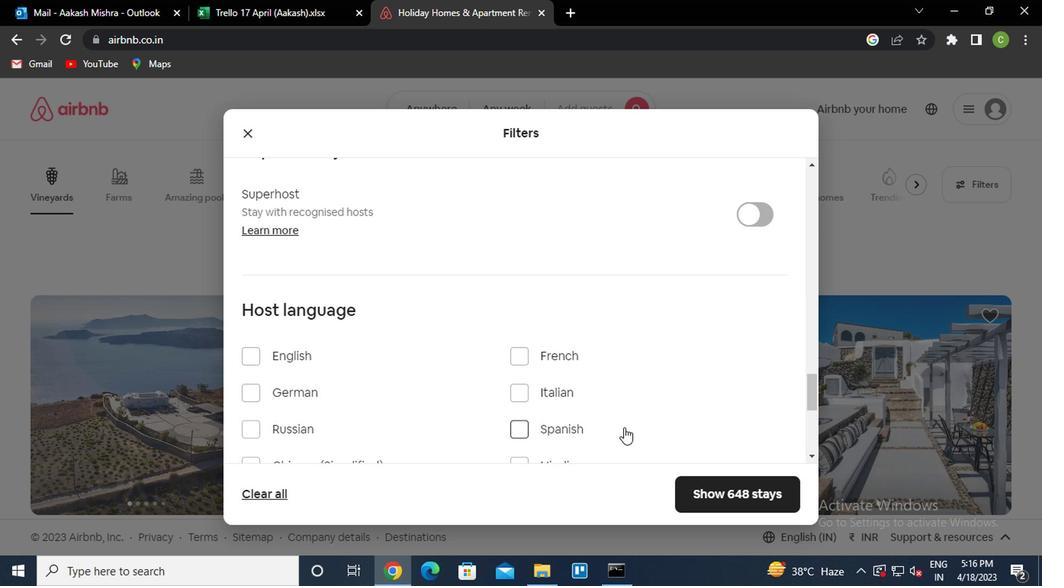 
Action: Mouse moved to (525, 361)
Screenshot: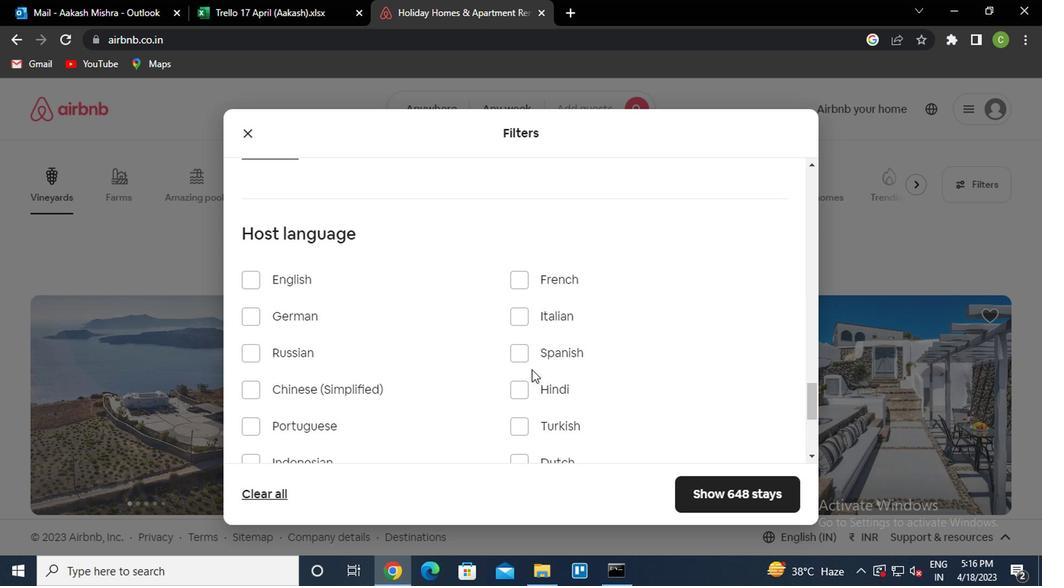 
Action: Mouse pressed left at (525, 361)
Screenshot: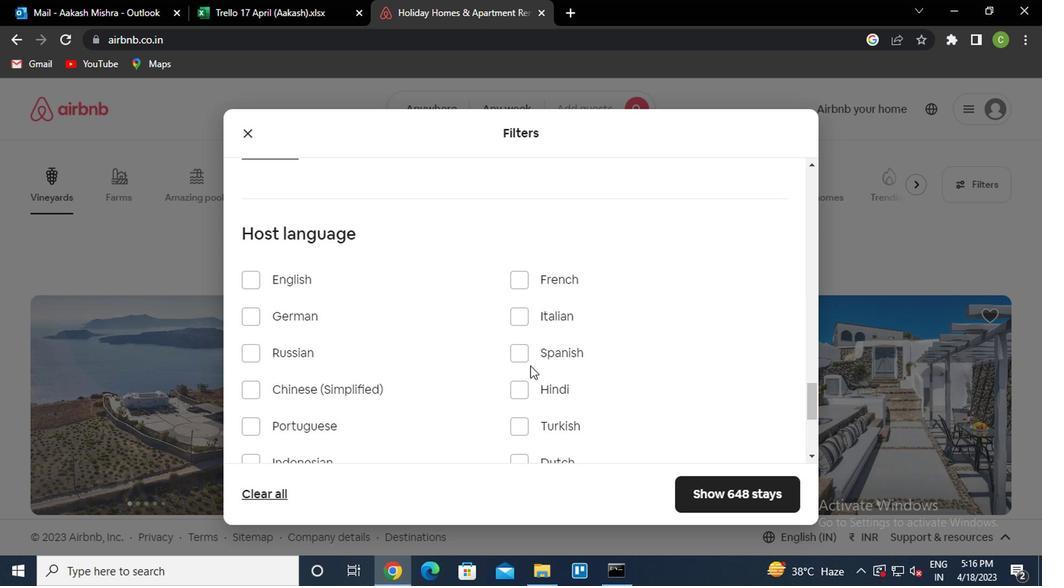 
Action: Mouse moved to (722, 505)
Screenshot: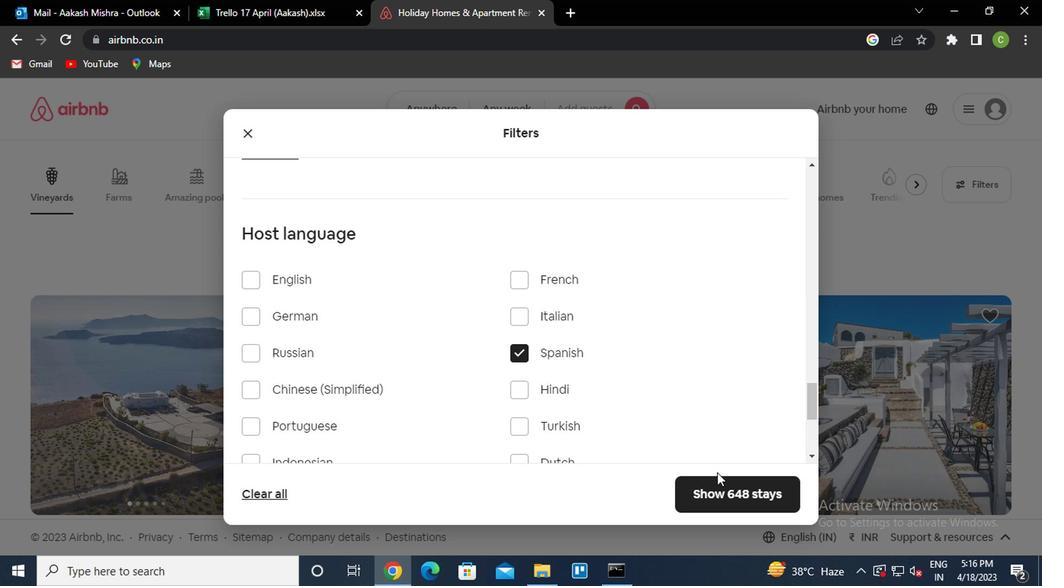 
Action: Mouse pressed left at (722, 505)
Screenshot: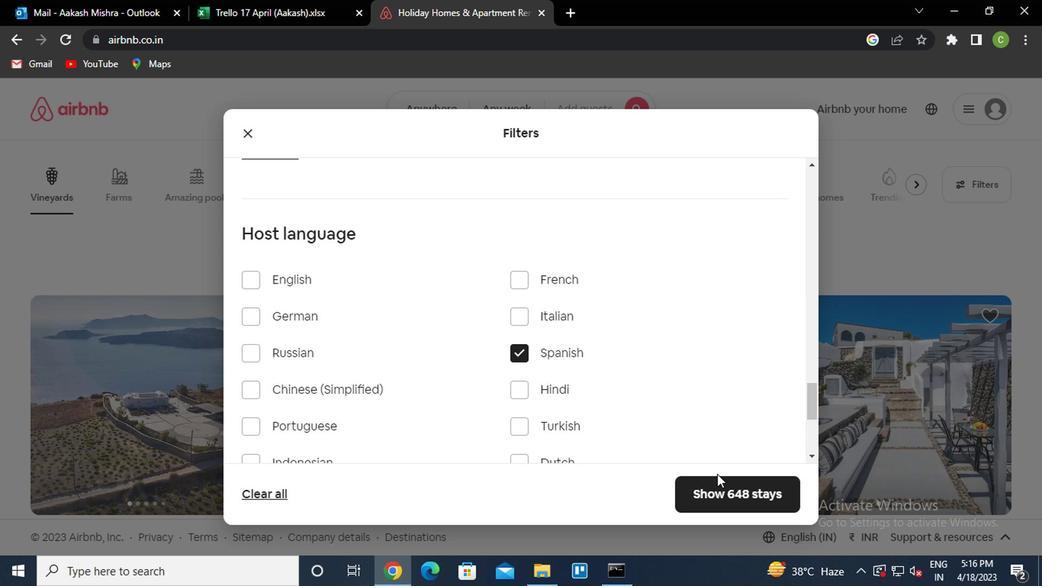 
Action: Mouse moved to (608, 379)
Screenshot: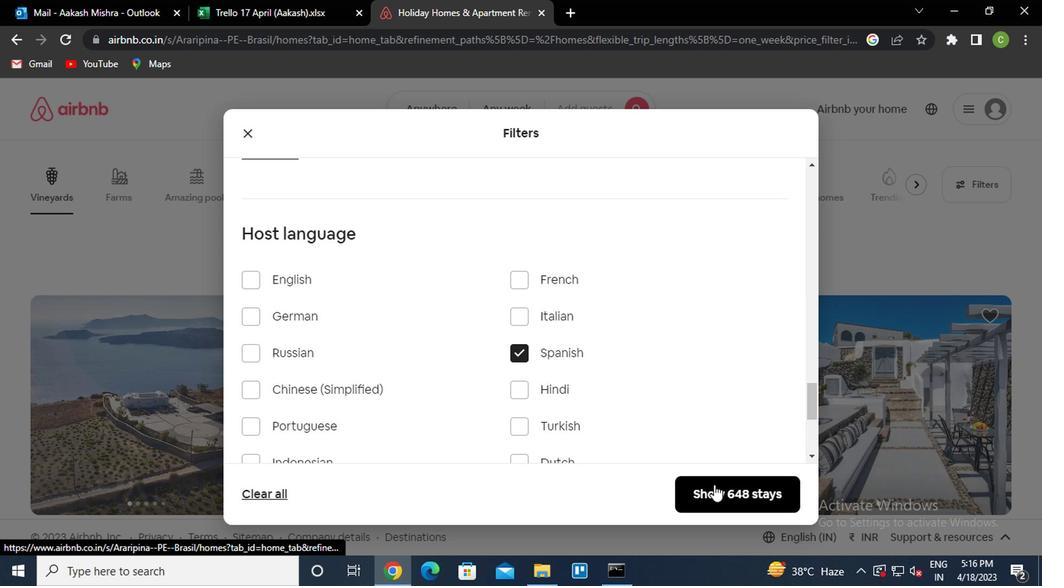 
